 Task: Look for space in Ubatã, Brazil from 11th June, 2023 to 15th June, 2023 for 2 adults in price range Rs.7000 to Rs.16000. Place can be private room with 1  bedroom having 2 beds and 1 bathroom. Property type can be hotel. Amenities needed are: washing machine, . Booking option can be shelf check-in. Required host language is Spanish.
Action: Mouse moved to (446, 121)
Screenshot: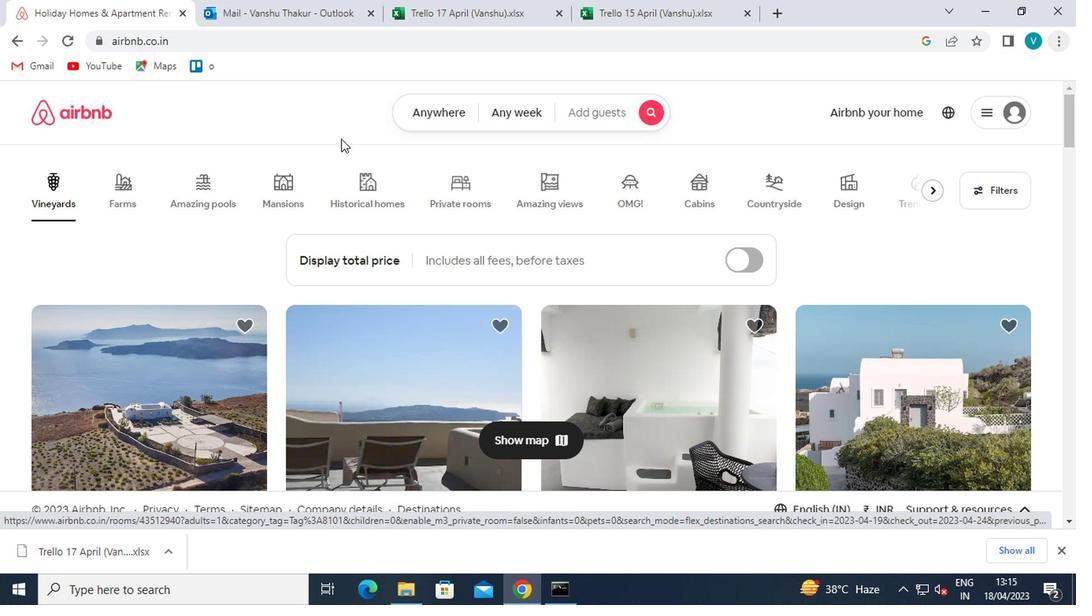 
Action: Mouse pressed left at (446, 121)
Screenshot: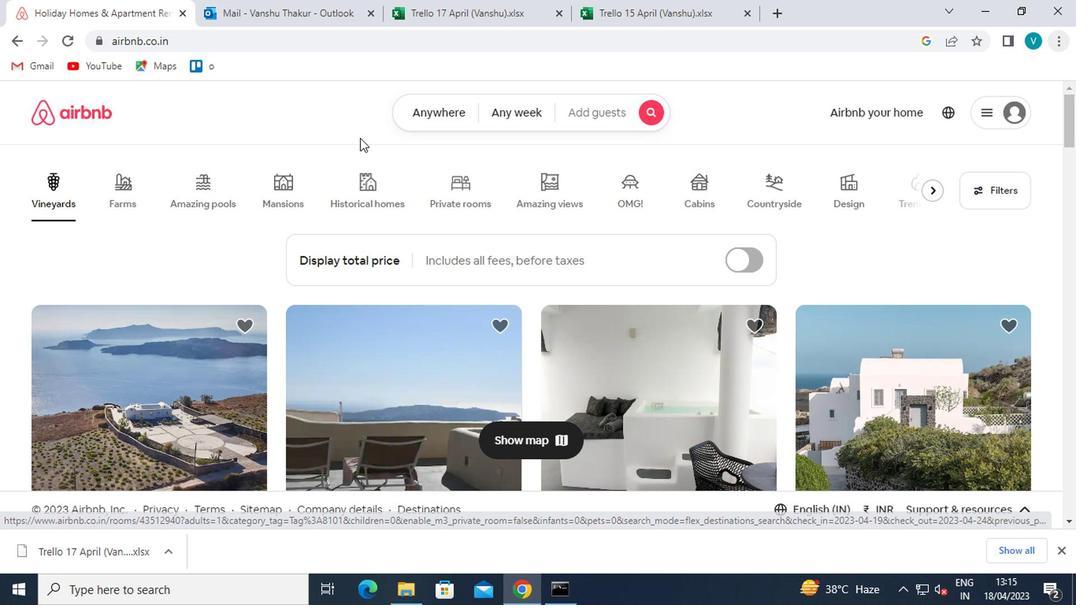 
Action: Mouse moved to (317, 182)
Screenshot: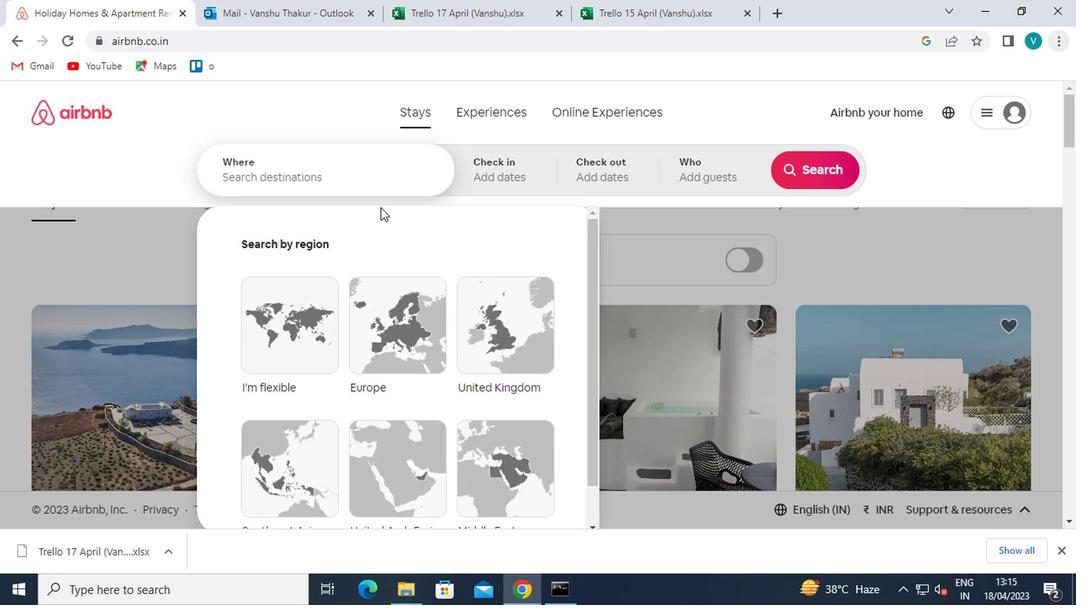 
Action: Mouse pressed left at (317, 182)
Screenshot: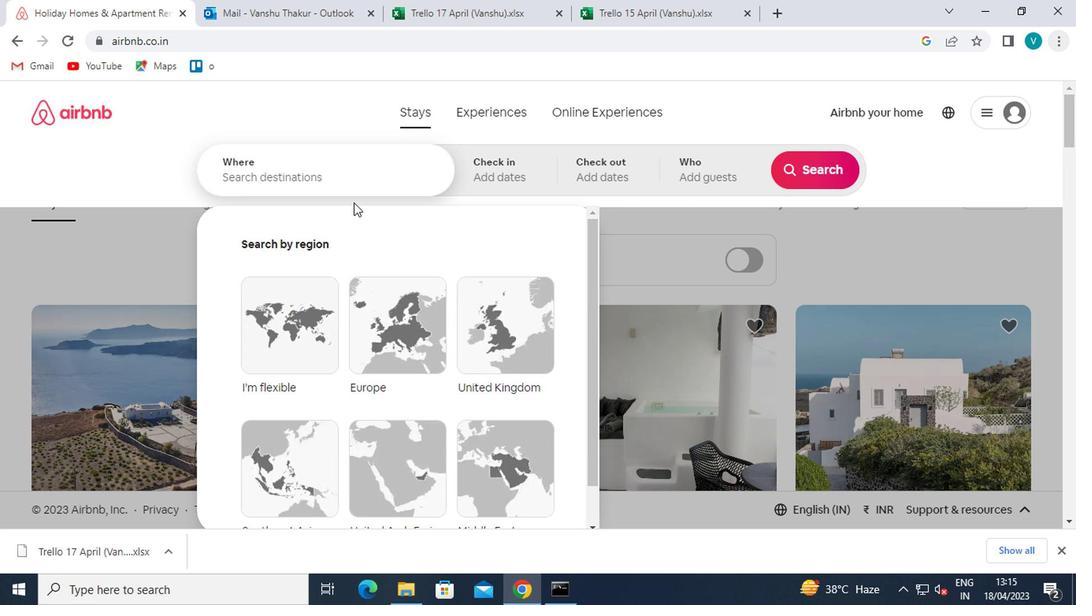 
Action: Mouse moved to (243, 133)
Screenshot: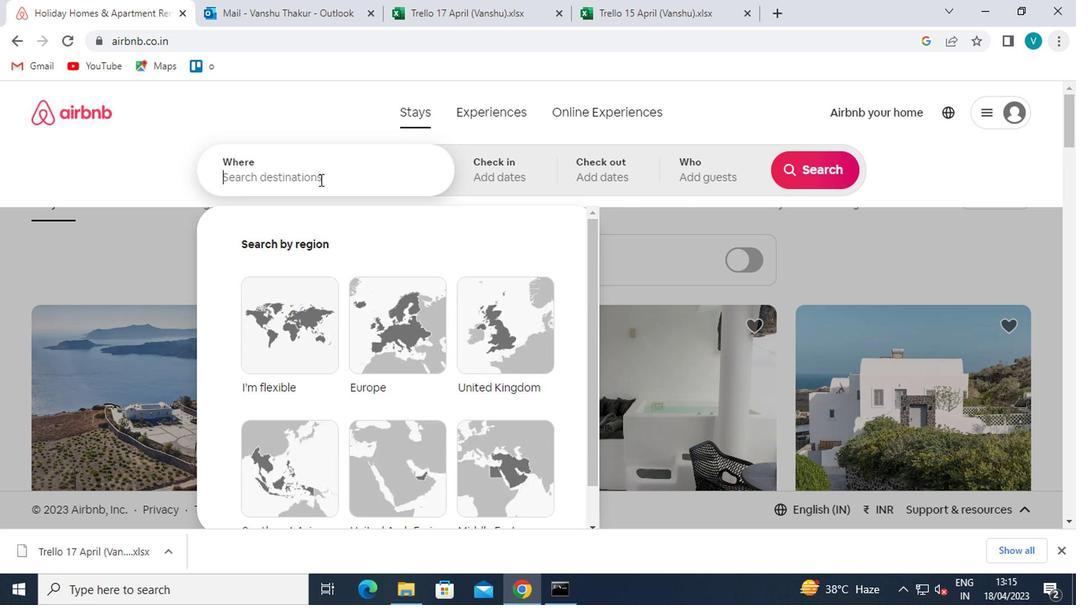 
Action: Key pressed <Key.shift><Key.shift><Key.shift><Key.shift><Key.shift>UBAT
Screenshot: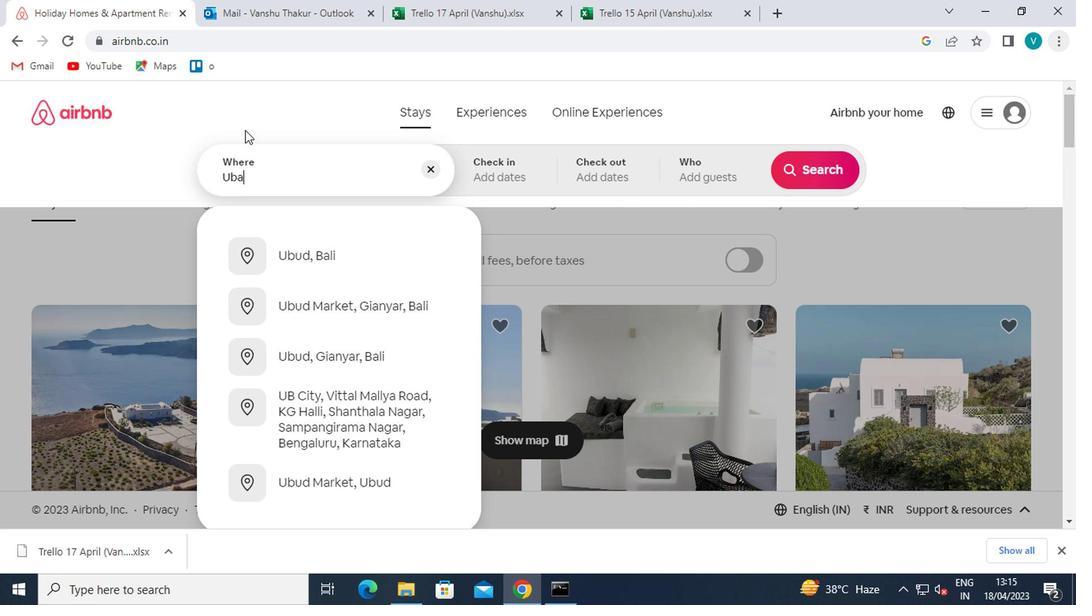 
Action: Mouse moved to (226, 123)
Screenshot: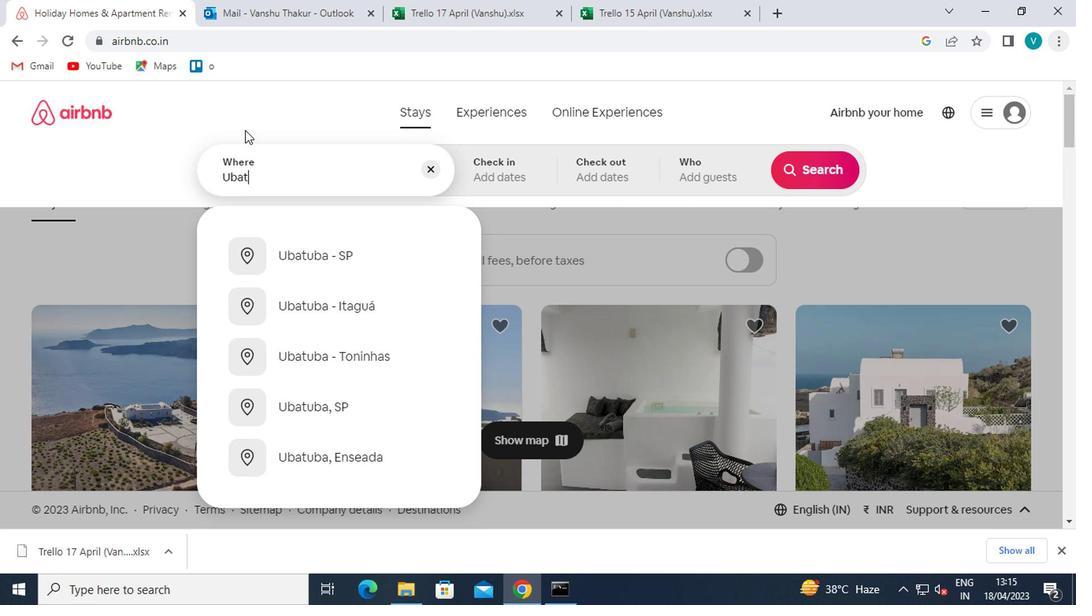 
Action: Key pressed A
Screenshot: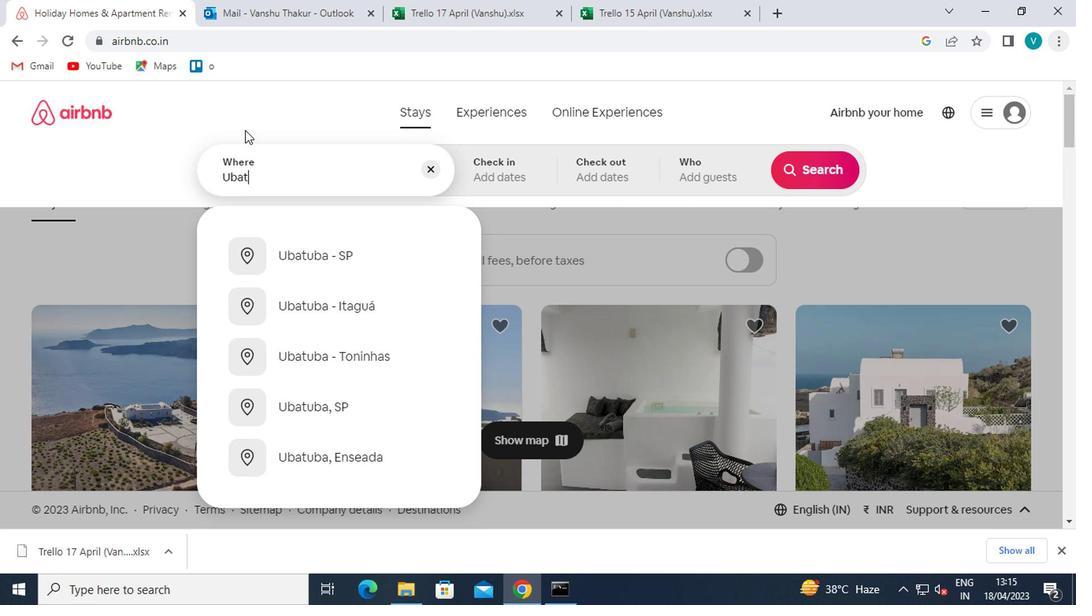 
Action: Mouse moved to (306, 308)
Screenshot: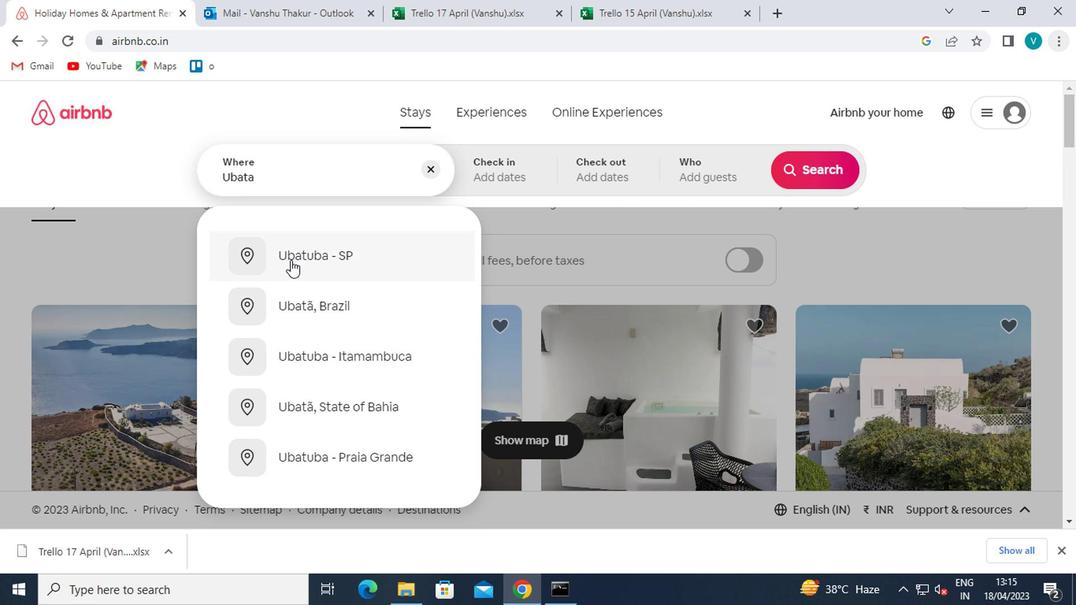 
Action: Mouse pressed left at (306, 308)
Screenshot: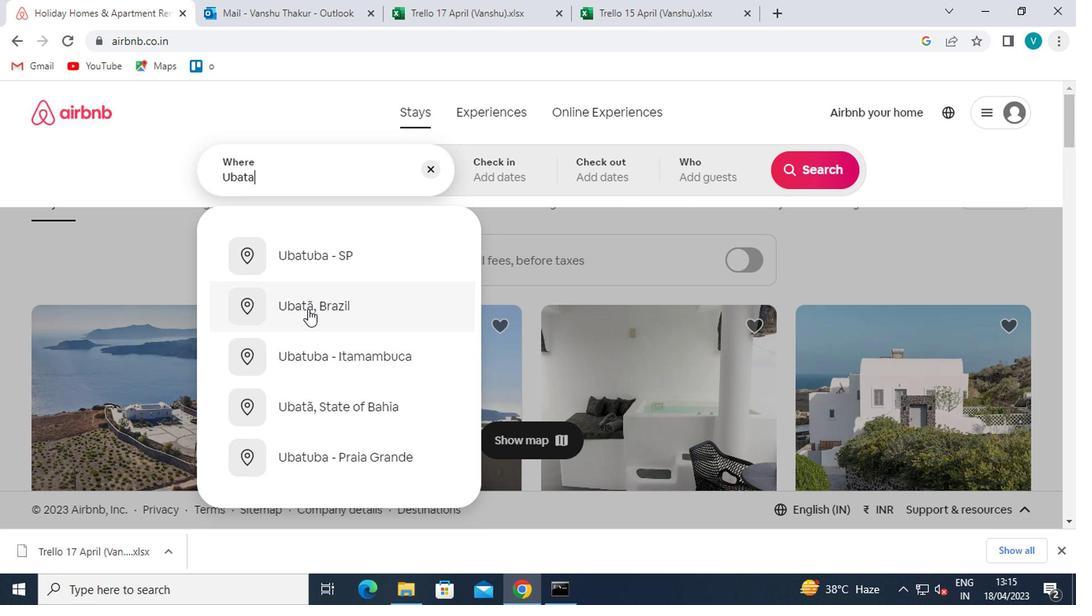 
Action: Mouse moved to (802, 294)
Screenshot: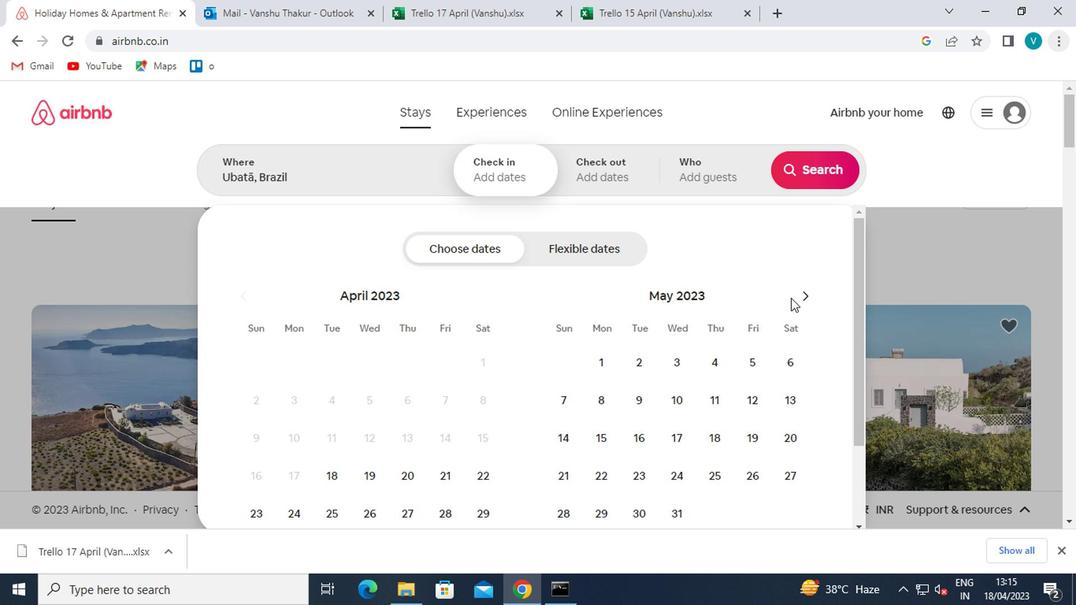 
Action: Mouse pressed left at (802, 294)
Screenshot: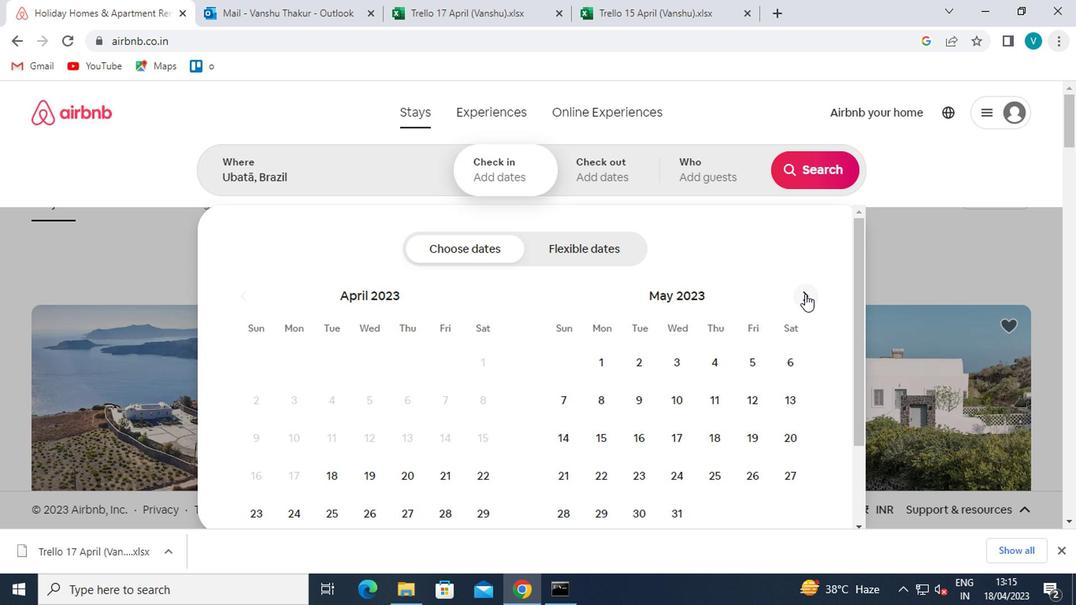 
Action: Mouse moved to (571, 428)
Screenshot: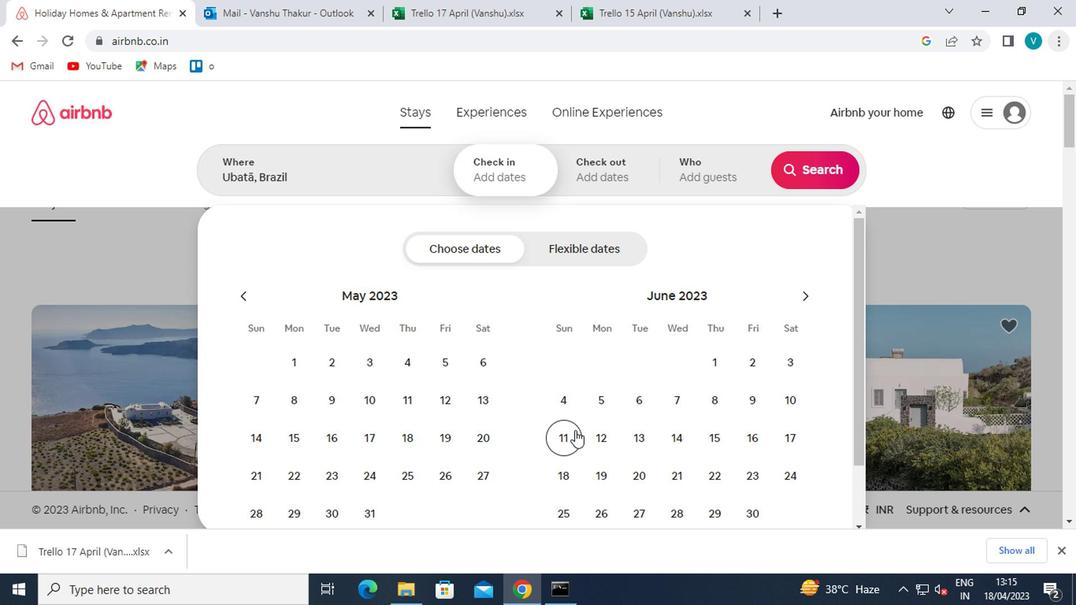
Action: Mouse pressed left at (571, 428)
Screenshot: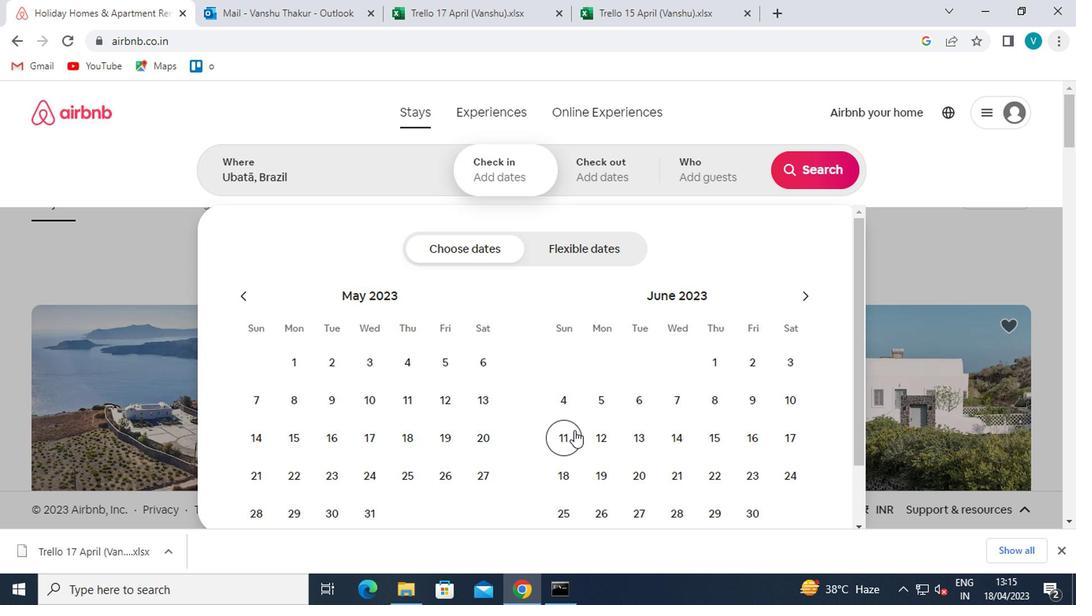 
Action: Mouse moved to (717, 435)
Screenshot: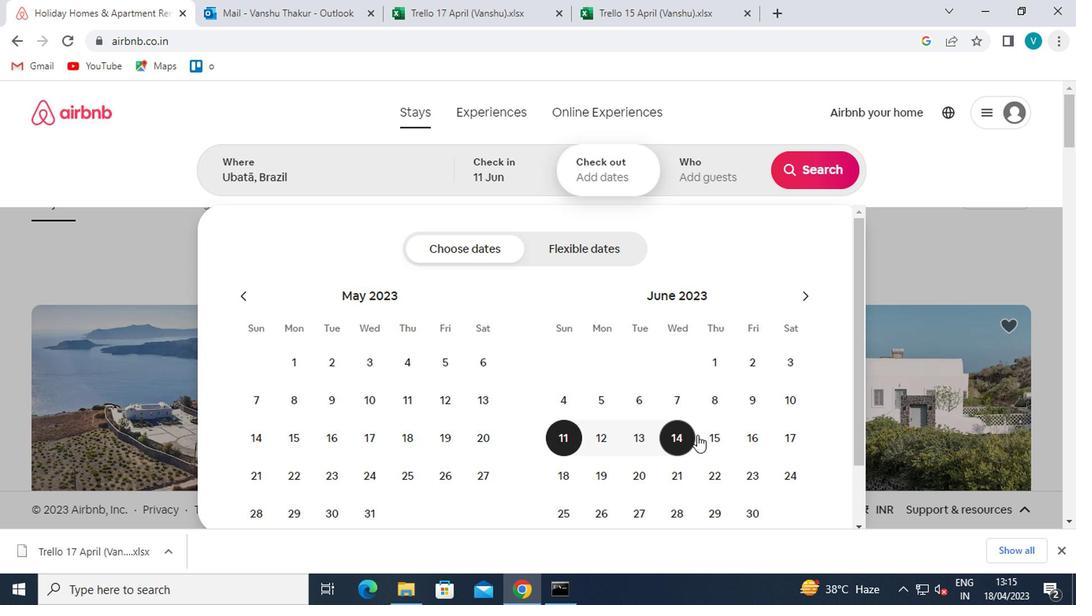 
Action: Mouse pressed left at (717, 435)
Screenshot: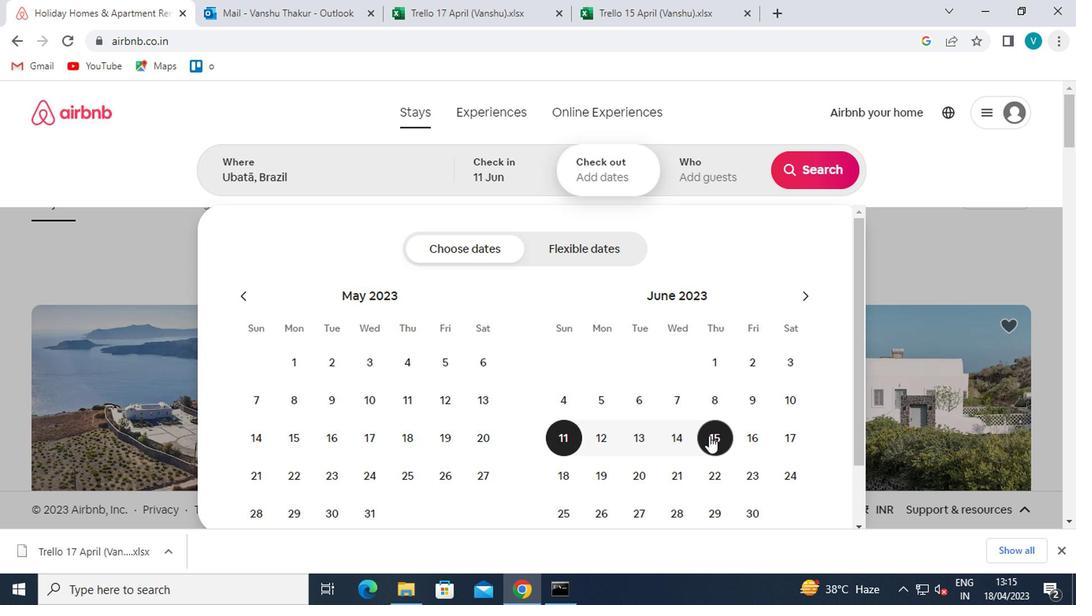
Action: Mouse moved to (720, 165)
Screenshot: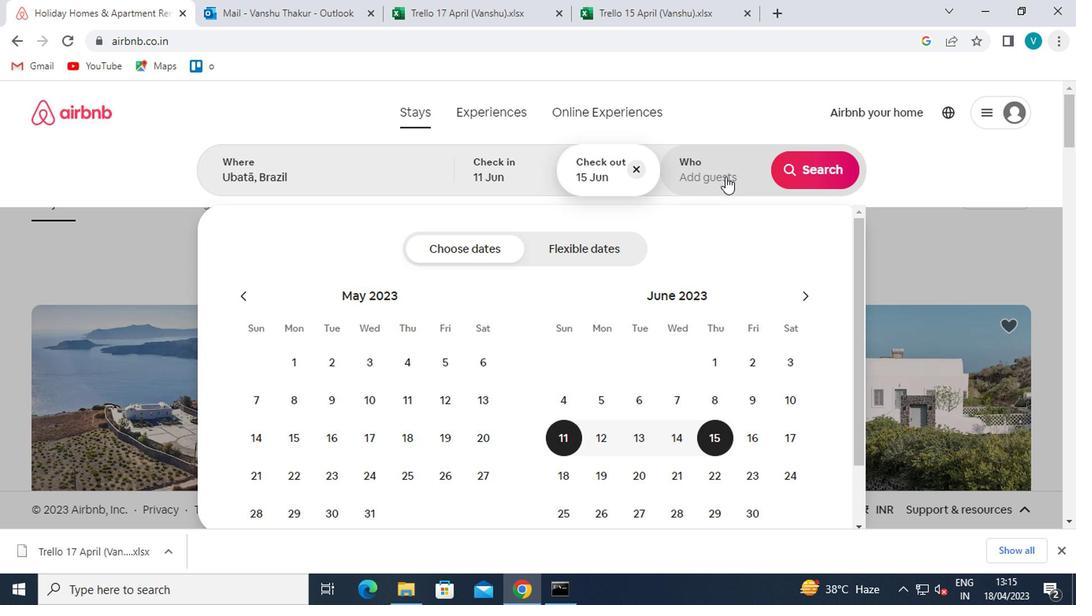 
Action: Mouse pressed left at (720, 165)
Screenshot: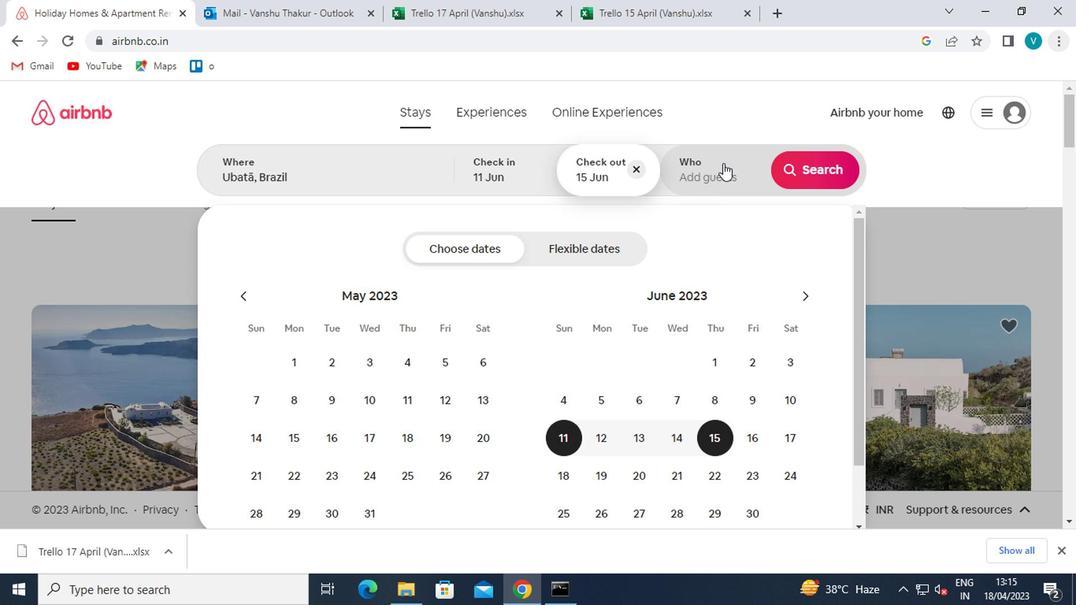 
Action: Mouse moved to (808, 253)
Screenshot: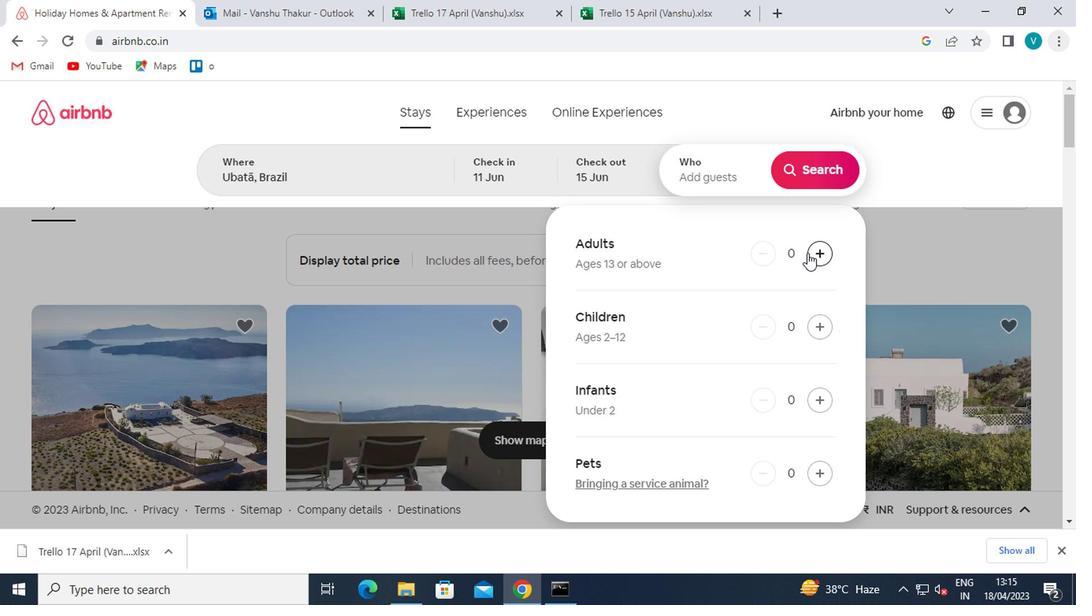 
Action: Mouse pressed left at (808, 253)
Screenshot: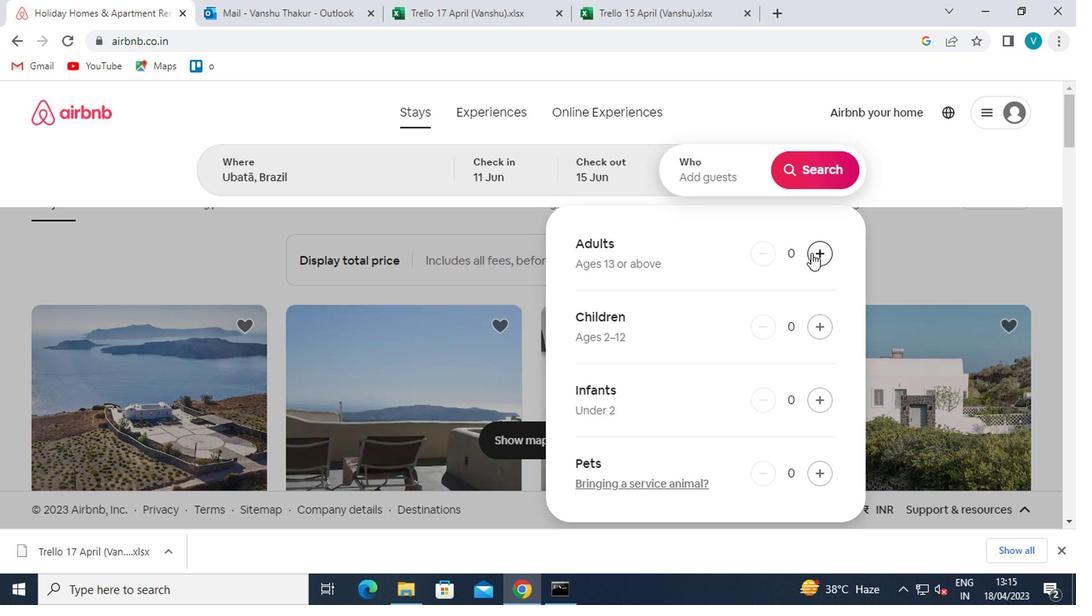 
Action: Mouse pressed left at (808, 253)
Screenshot: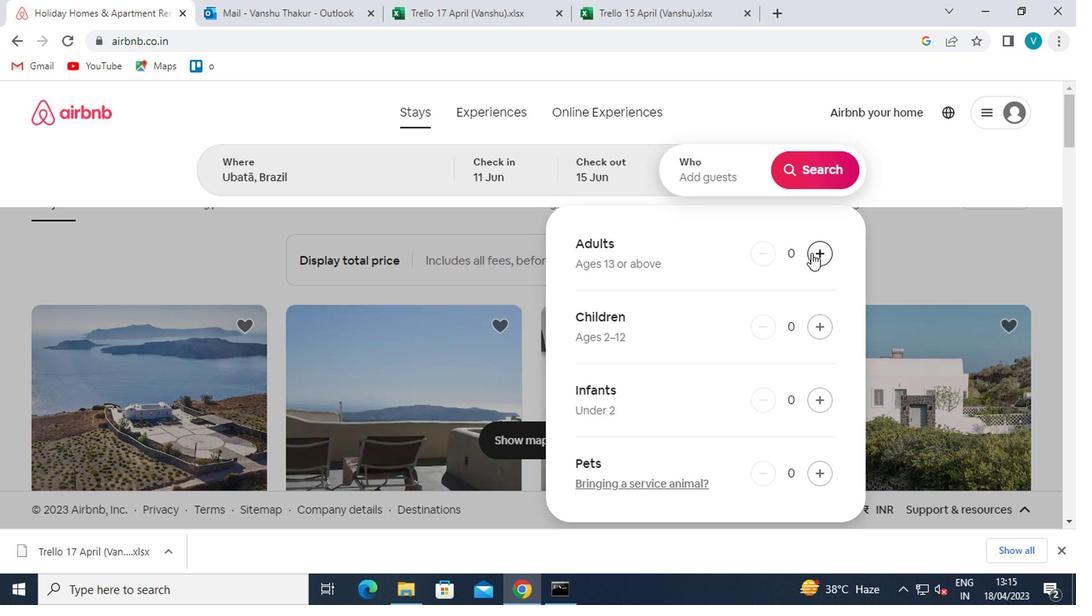 
Action: Mouse moved to (803, 162)
Screenshot: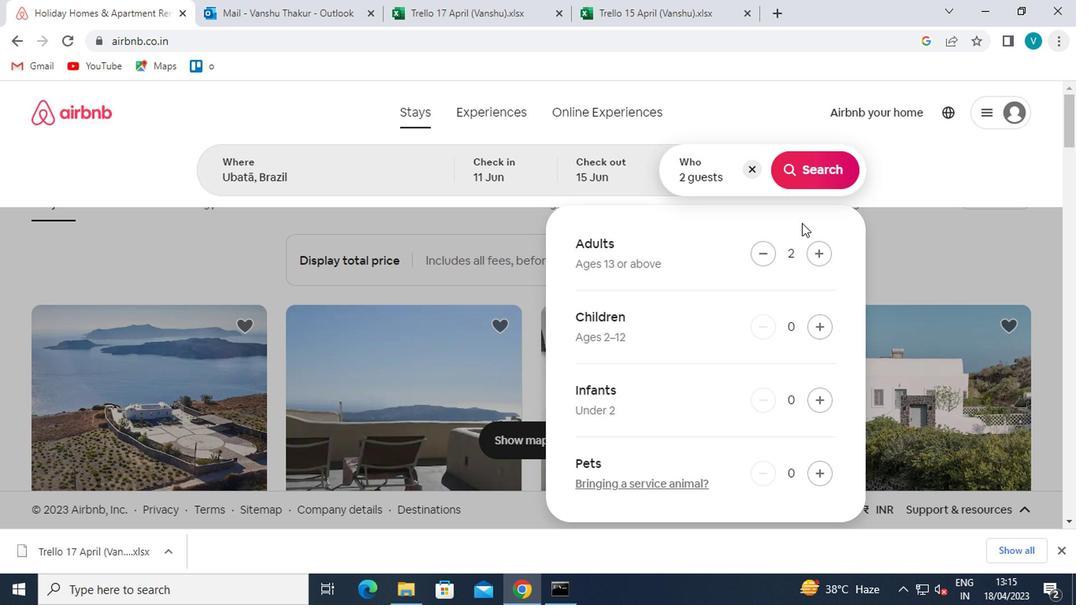
Action: Mouse pressed left at (803, 162)
Screenshot: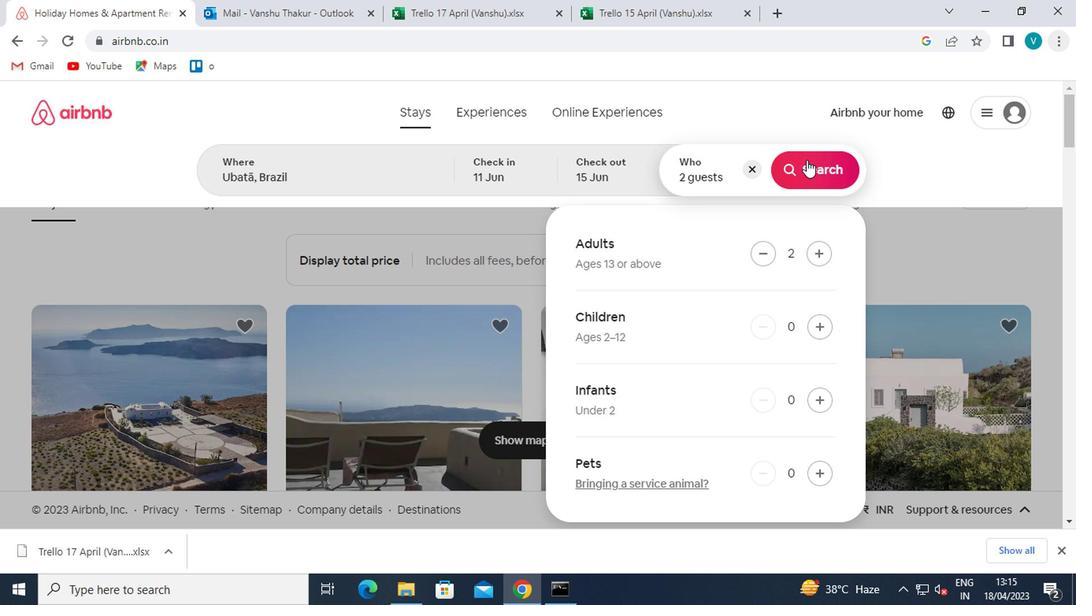 
Action: Mouse moved to (1000, 173)
Screenshot: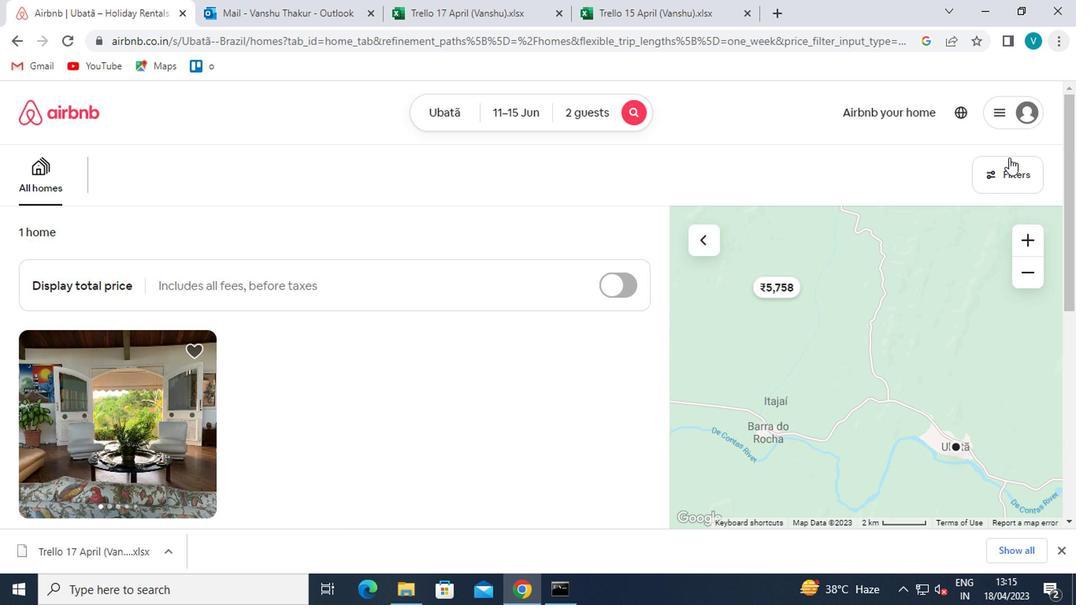 
Action: Mouse pressed left at (1000, 173)
Screenshot: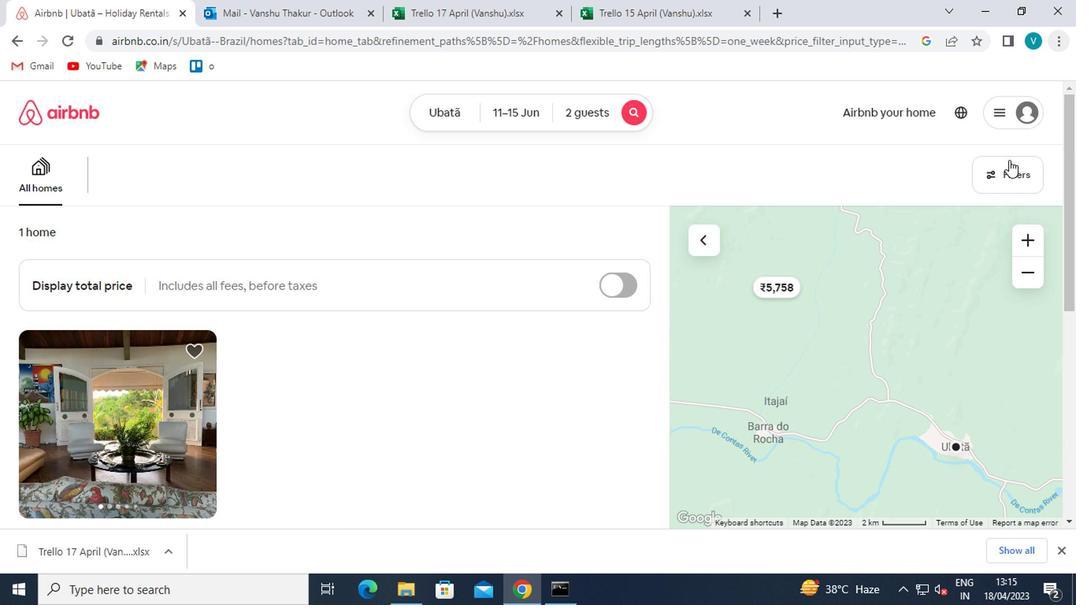 
Action: Mouse moved to (435, 331)
Screenshot: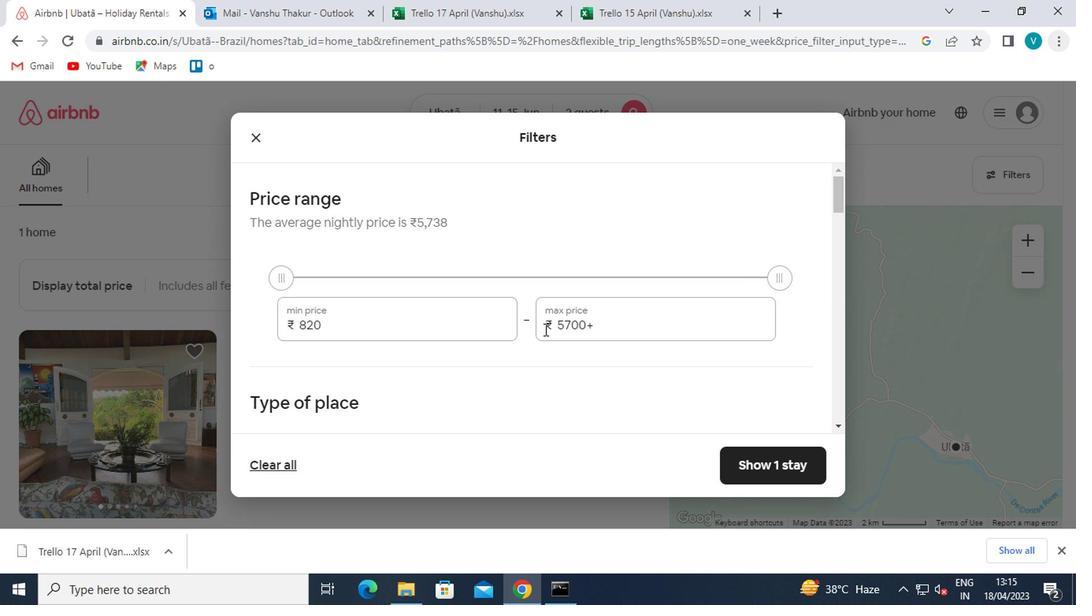 
Action: Mouse pressed left at (435, 331)
Screenshot: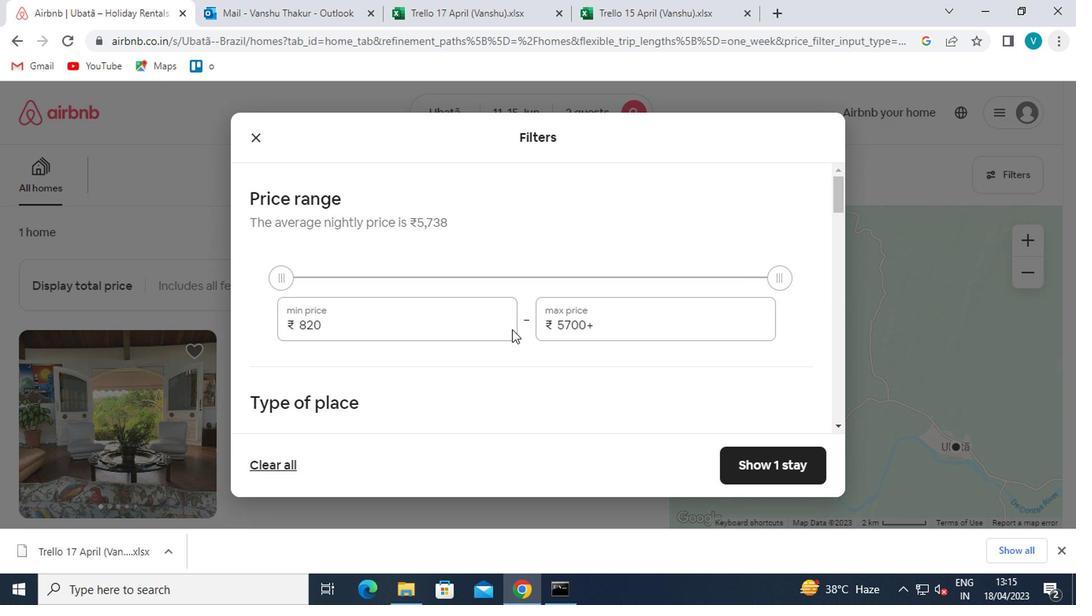 
Action: Mouse moved to (308, 251)
Screenshot: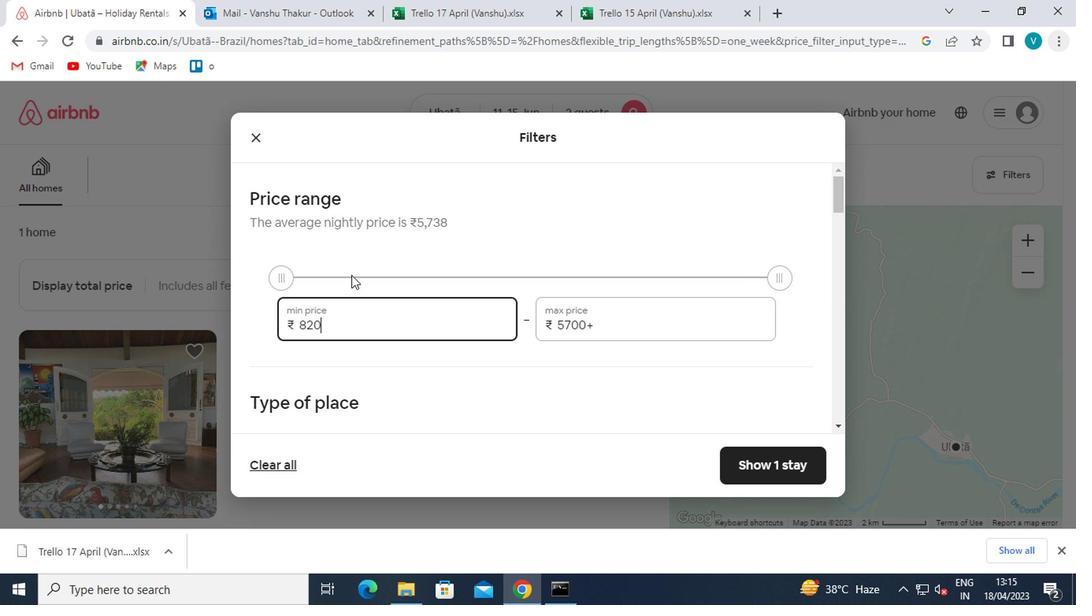 
Action: Key pressed <Key.backspace><Key.backspace><Key.backspace>
Screenshot: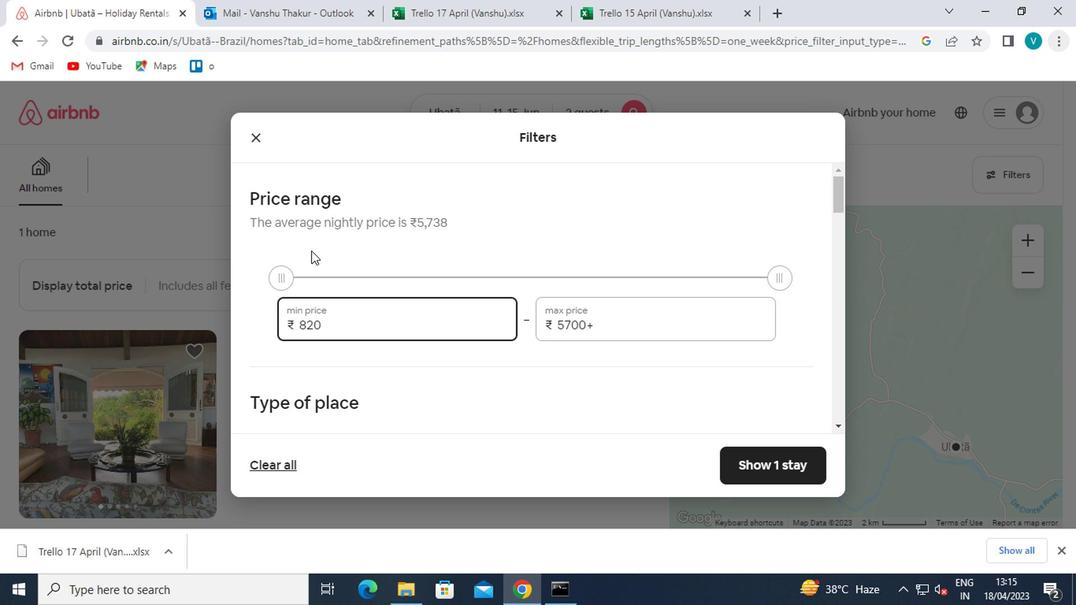 
Action: Mouse moved to (302, 247)
Screenshot: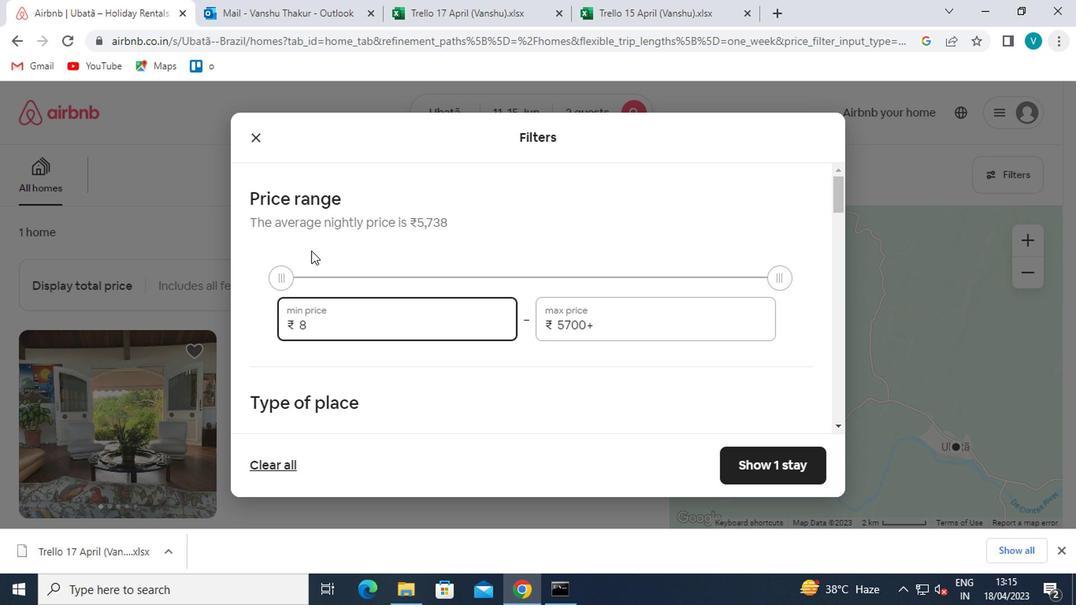
Action: Key pressed 70
Screenshot: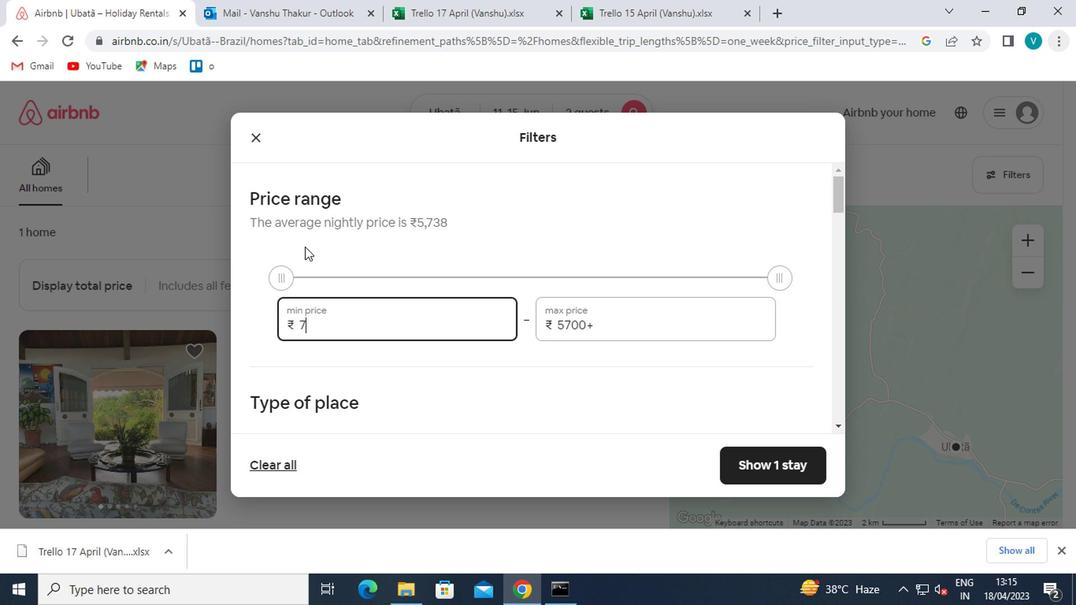 
Action: Mouse moved to (298, 245)
Screenshot: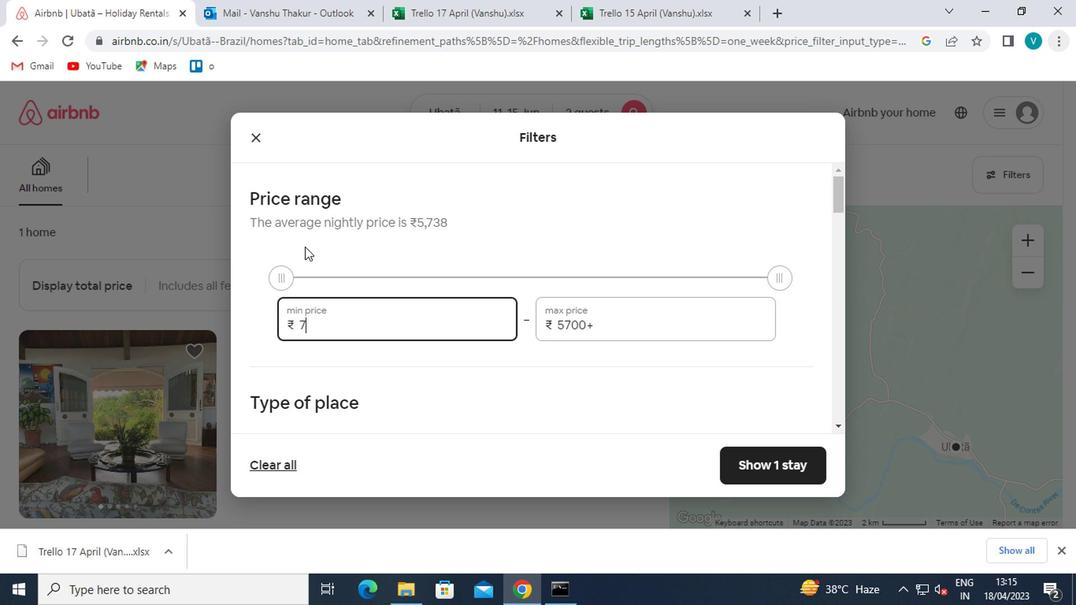 
Action: Key pressed 0
Screenshot: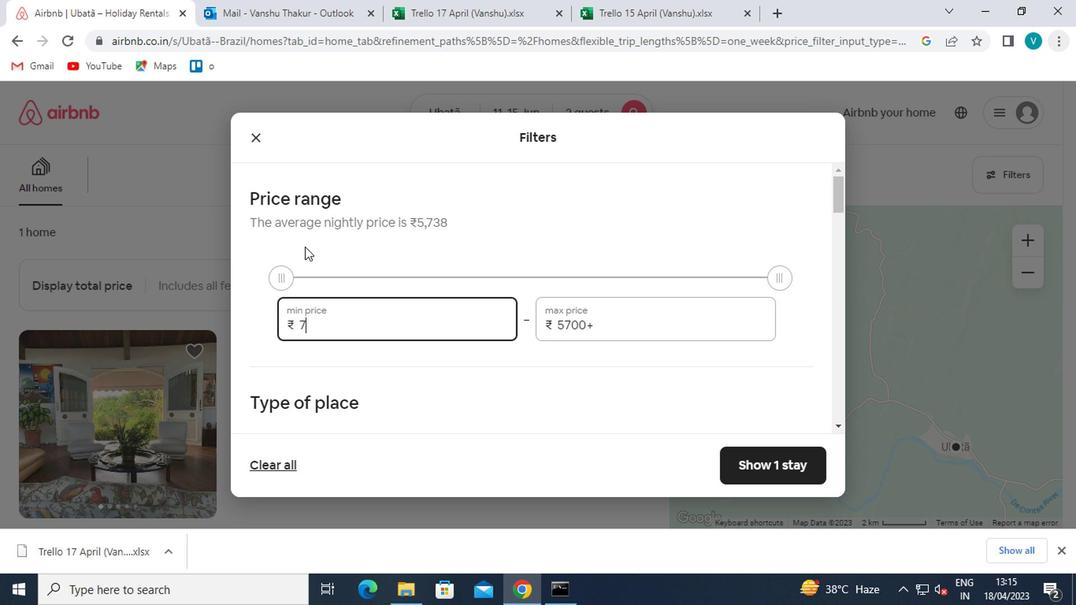 
Action: Mouse moved to (293, 242)
Screenshot: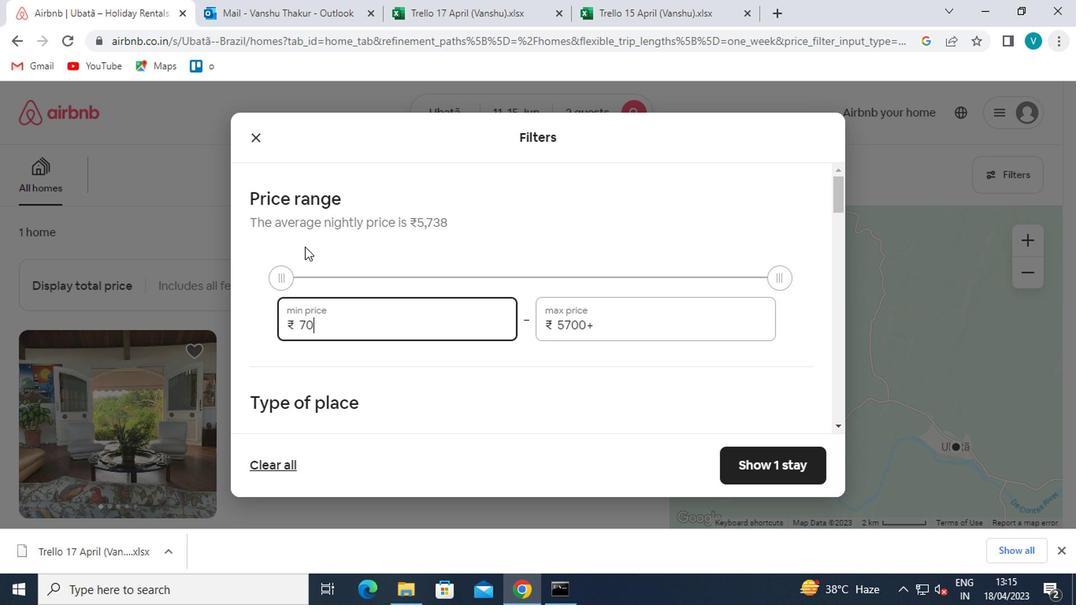 
Action: Key pressed 0
Screenshot: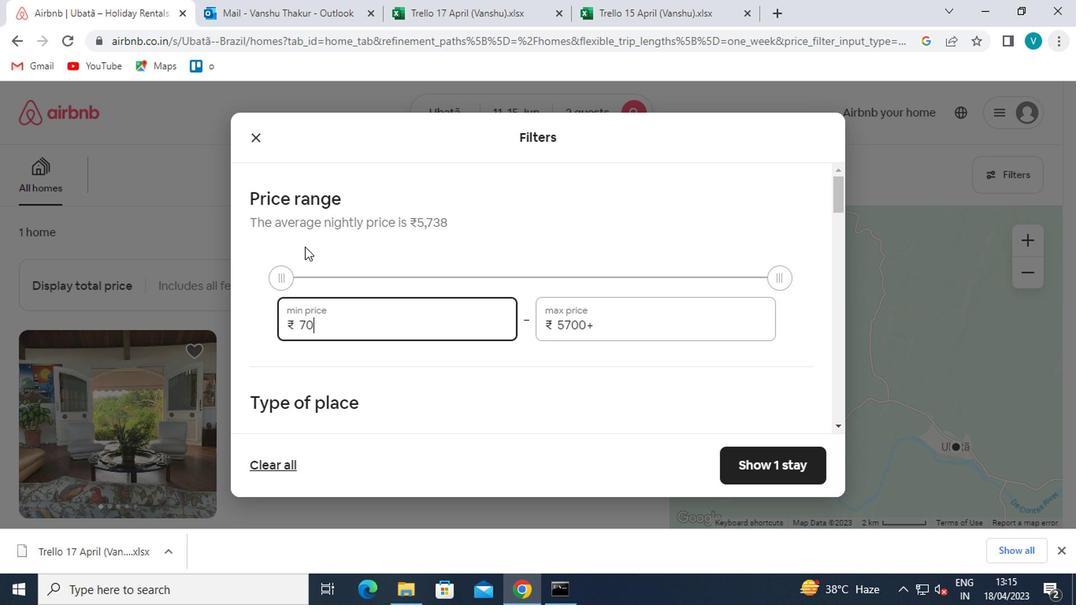 
Action: Mouse moved to (619, 324)
Screenshot: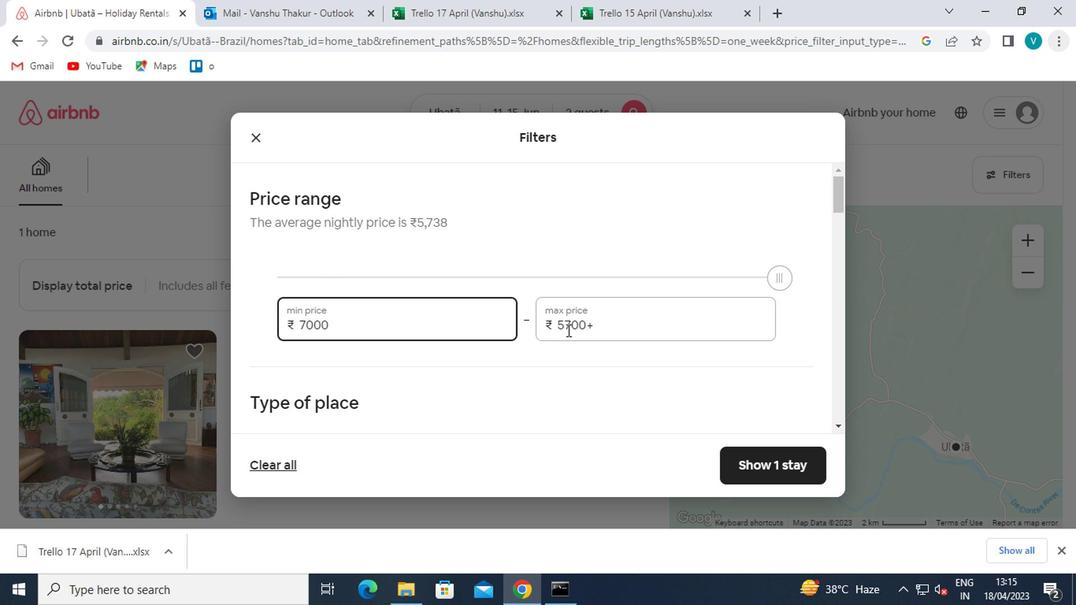 
Action: Mouse pressed left at (619, 324)
Screenshot: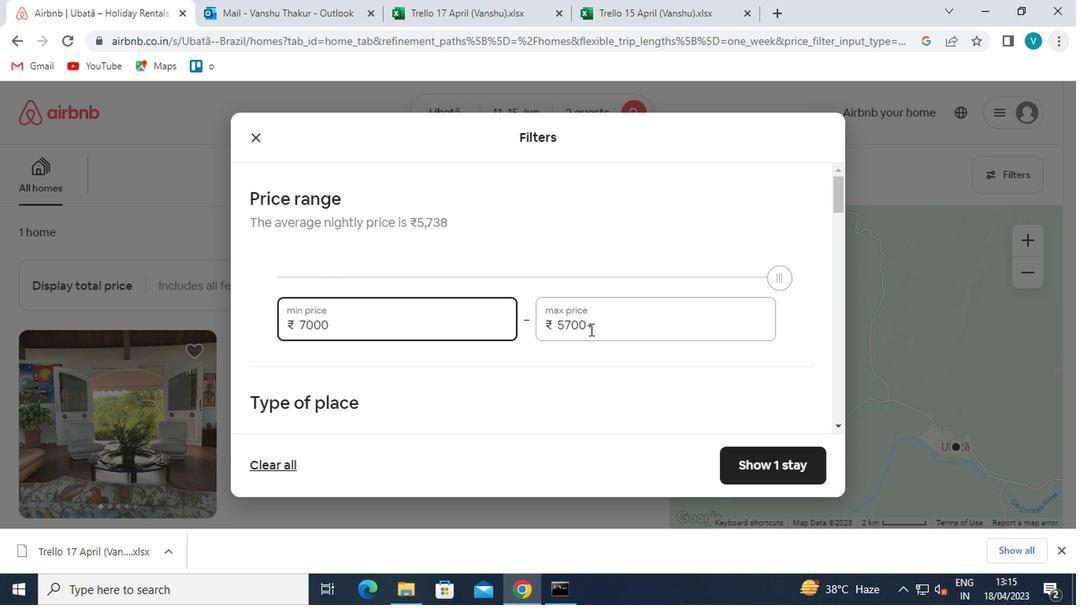 
Action: Mouse moved to (419, 209)
Screenshot: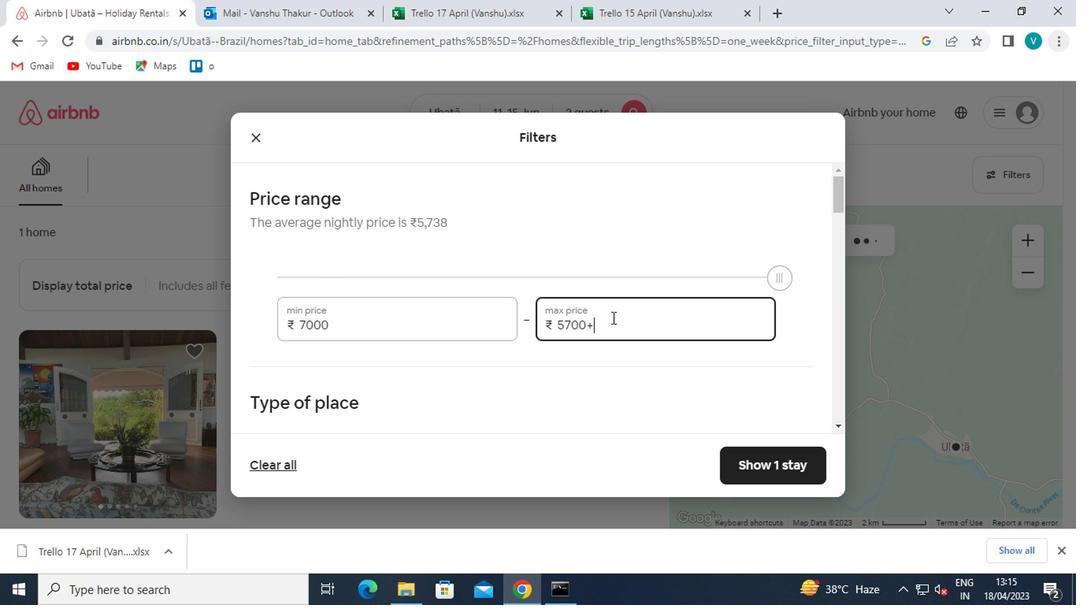 
Action: Key pressed <Key.backspace><Key.backspace><Key.backspace><Key.backspace><Key.backspace>16000
Screenshot: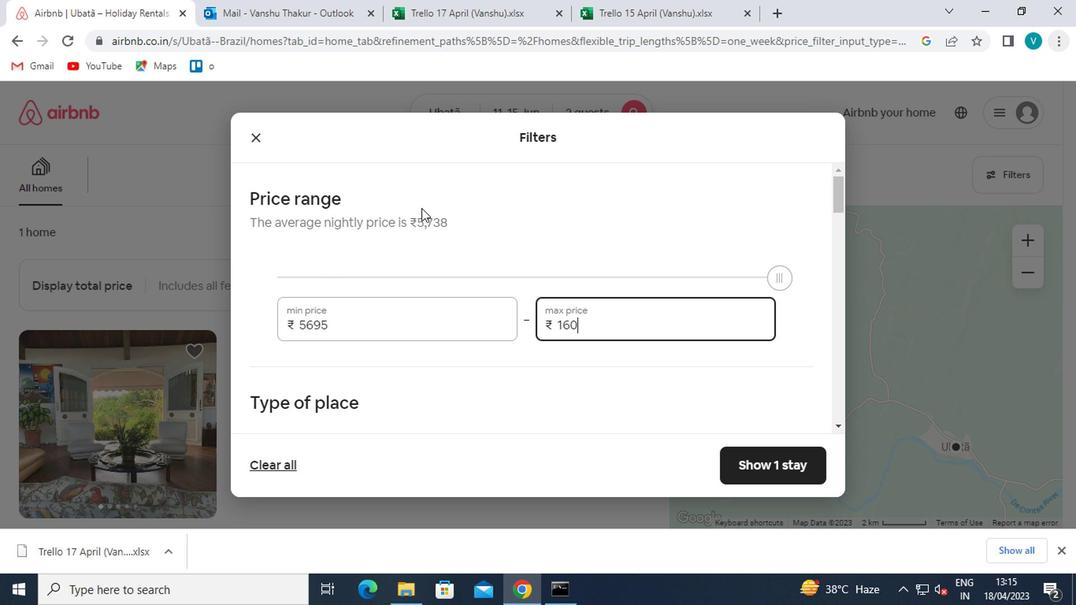 
Action: Mouse moved to (422, 213)
Screenshot: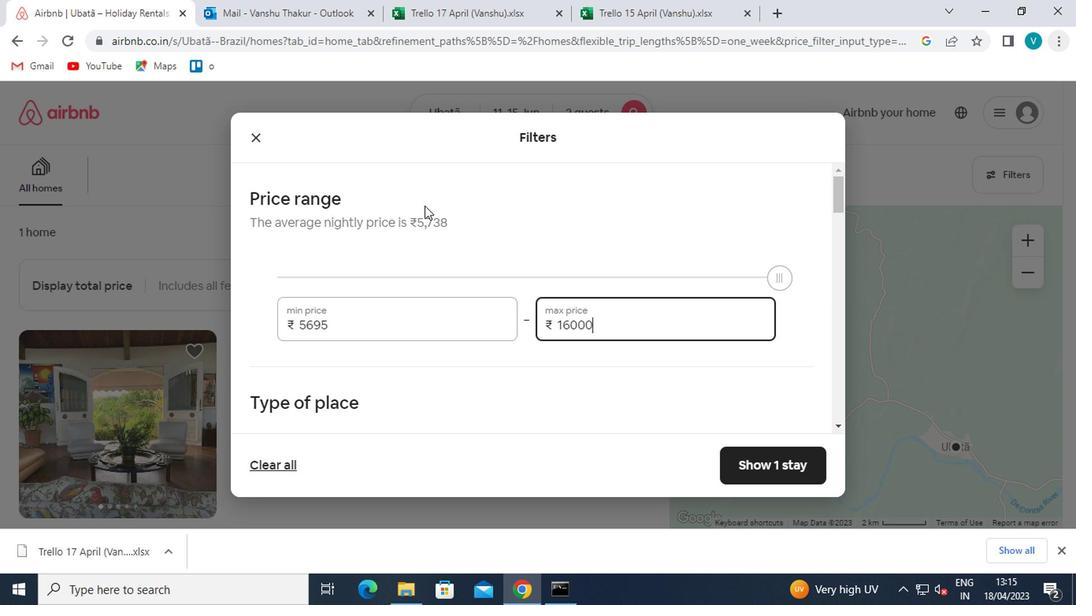 
Action: Mouse scrolled (422, 212) with delta (0, 0)
Screenshot: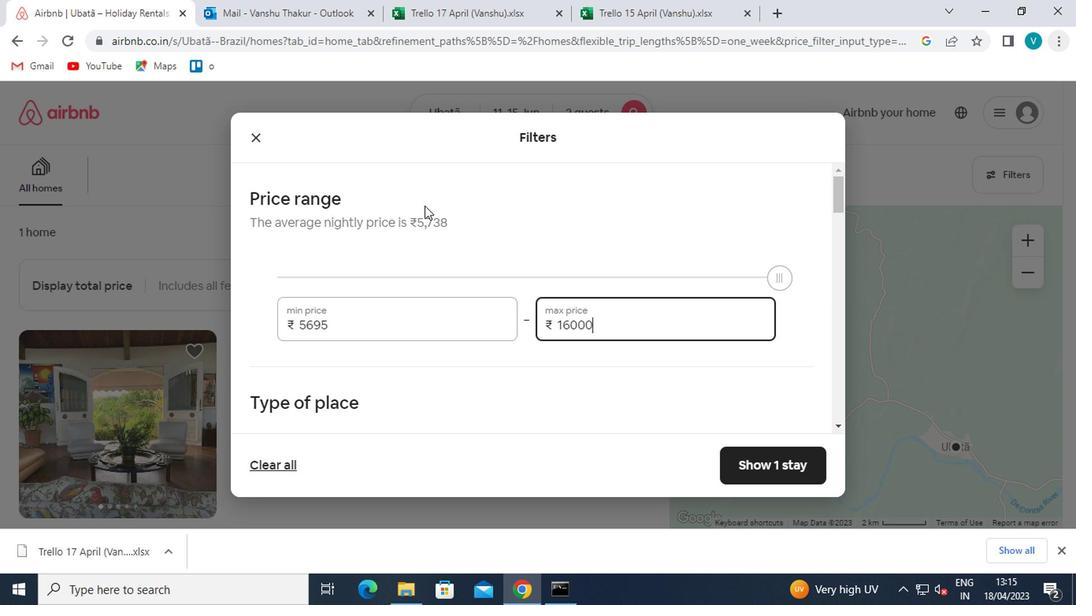 
Action: Mouse moved to (422, 215)
Screenshot: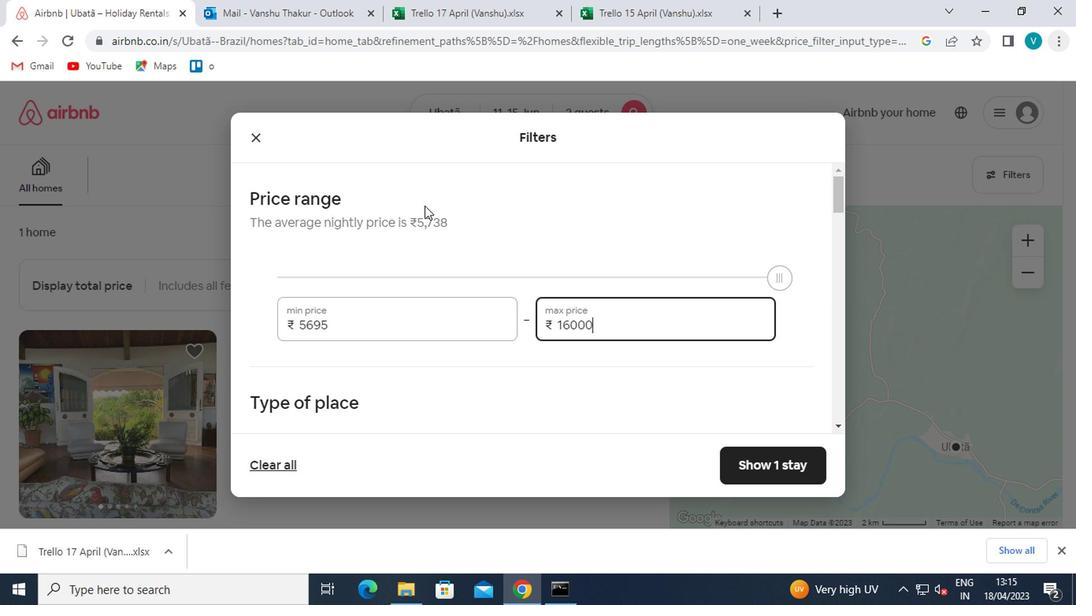 
Action: Mouse scrolled (422, 214) with delta (0, 0)
Screenshot: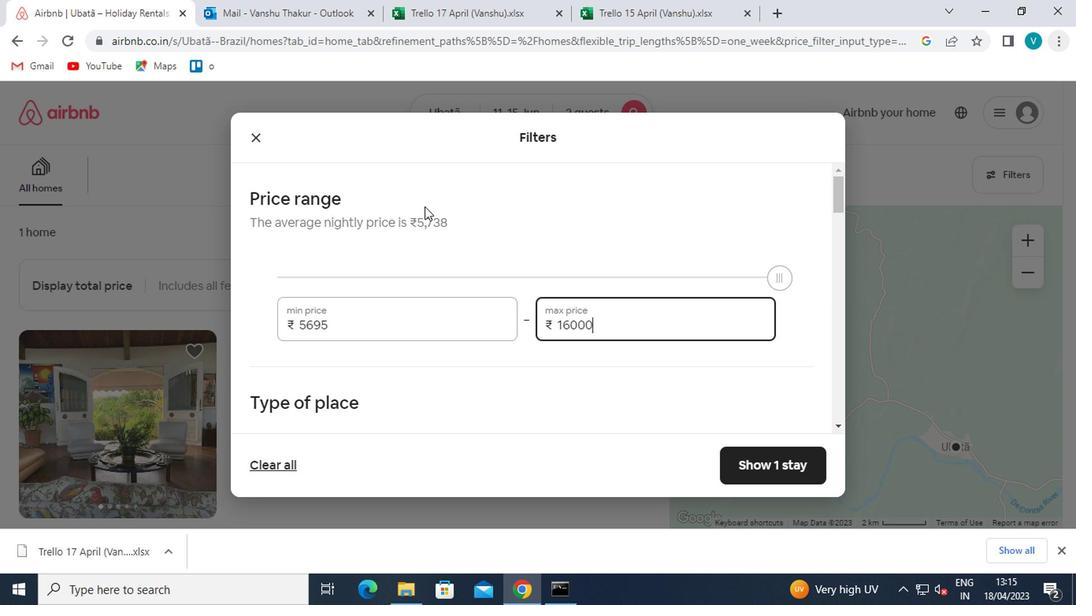 
Action: Mouse moved to (421, 216)
Screenshot: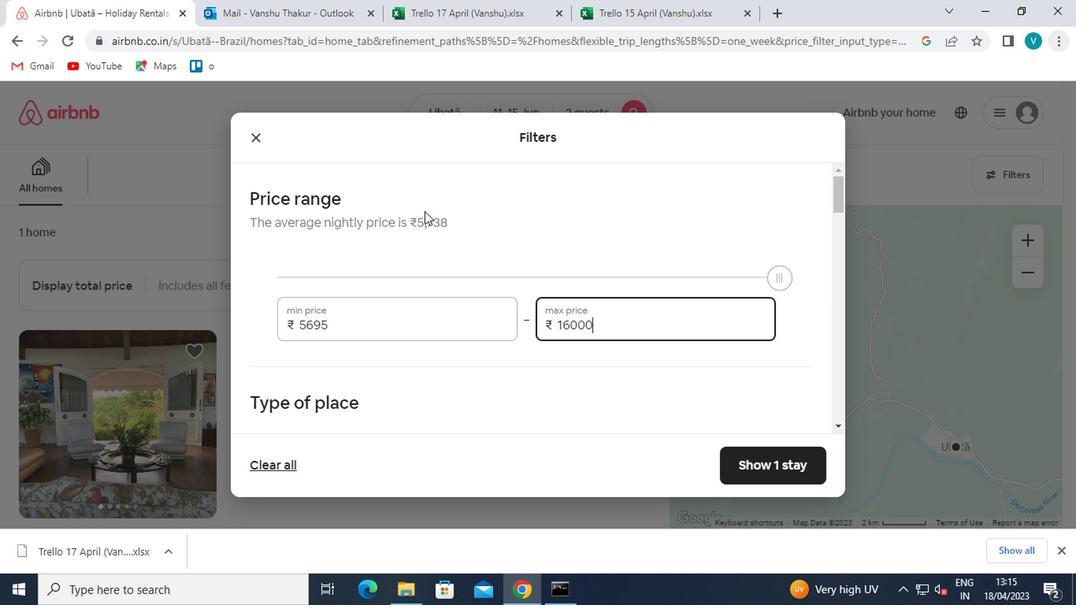 
Action: Mouse scrolled (421, 215) with delta (0, -1)
Screenshot: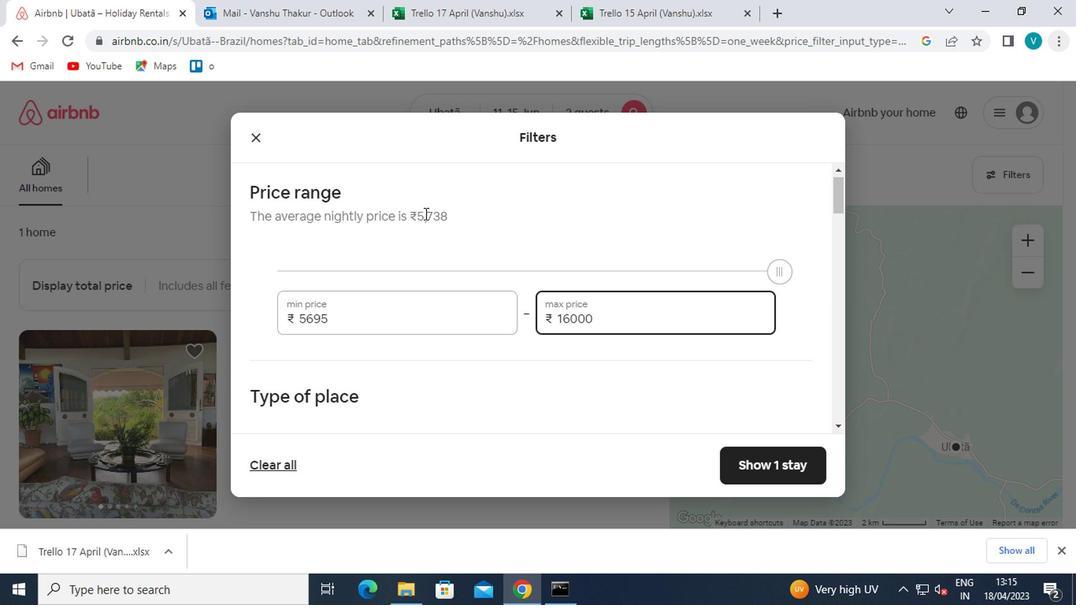 
Action: Mouse moved to (540, 215)
Screenshot: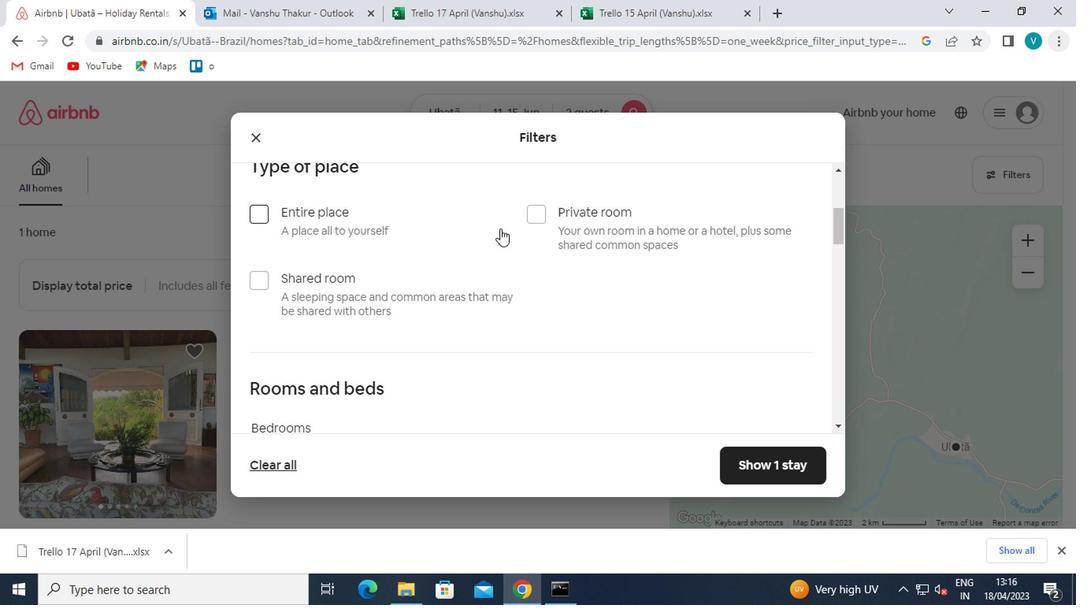 
Action: Mouse pressed left at (540, 215)
Screenshot: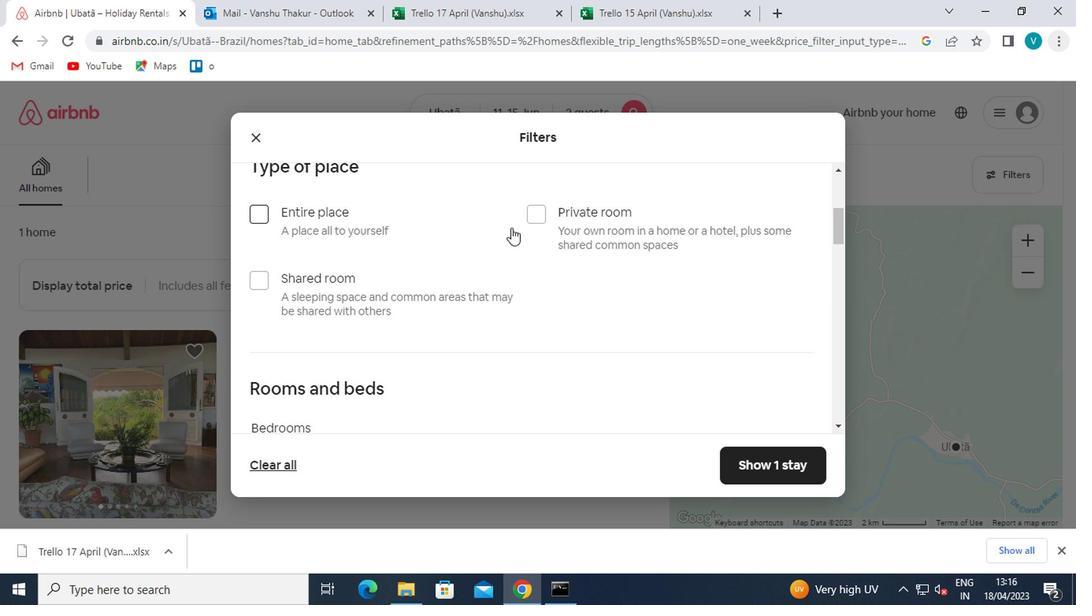 
Action: Mouse scrolled (540, 215) with delta (0, 0)
Screenshot: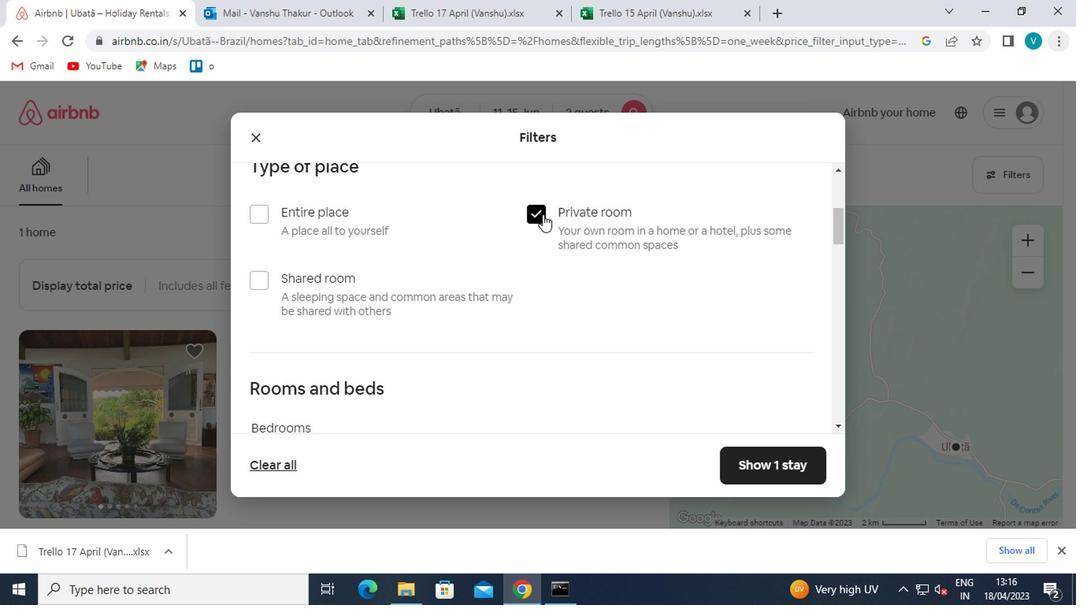 
Action: Mouse moved to (536, 215)
Screenshot: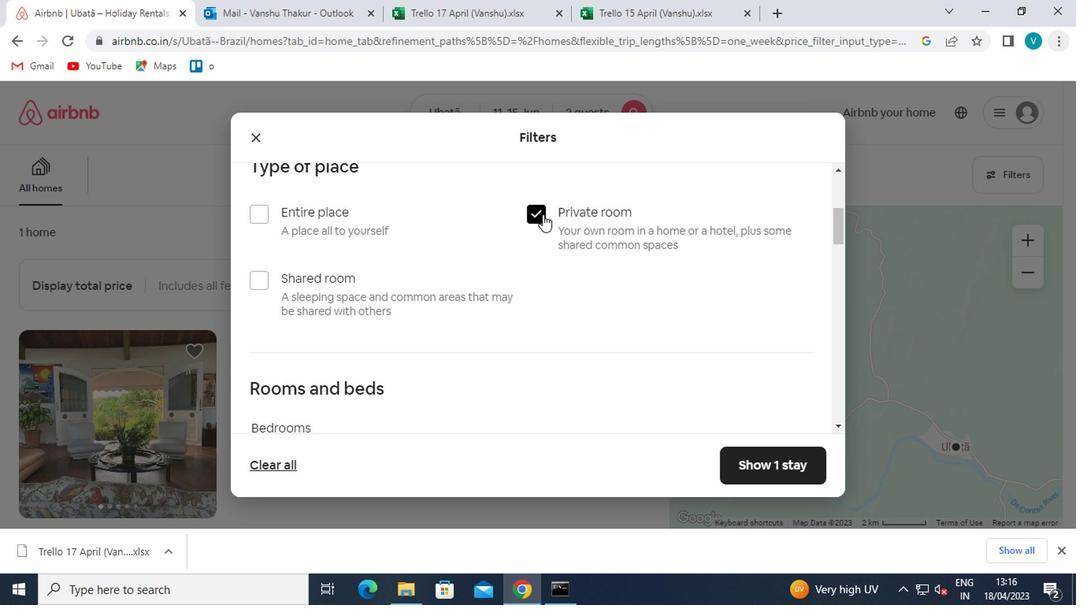 
Action: Mouse scrolled (536, 215) with delta (0, 0)
Screenshot: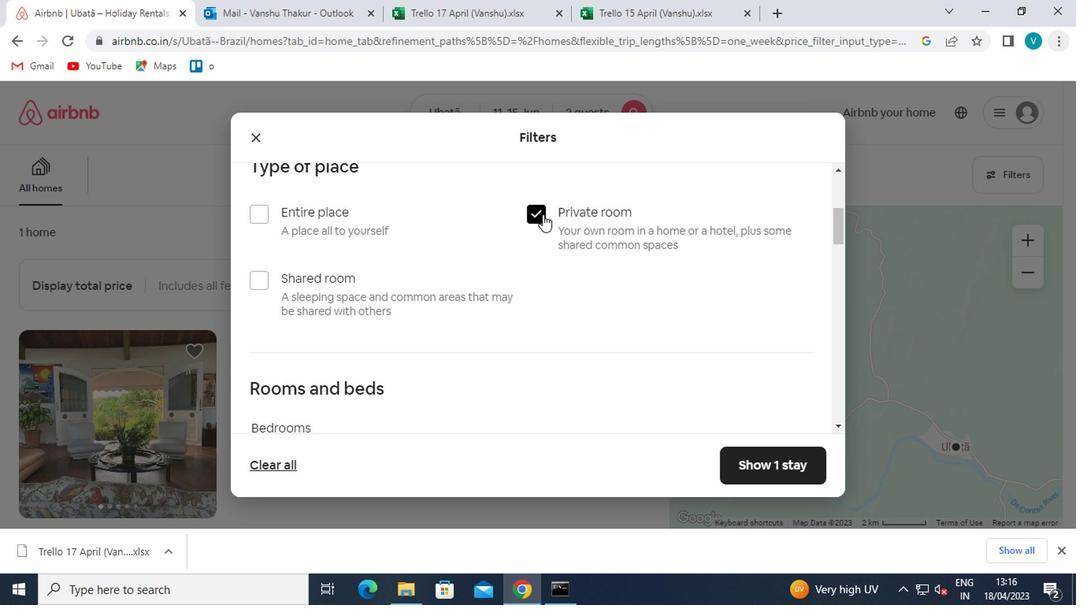 
Action: Mouse moved to (356, 304)
Screenshot: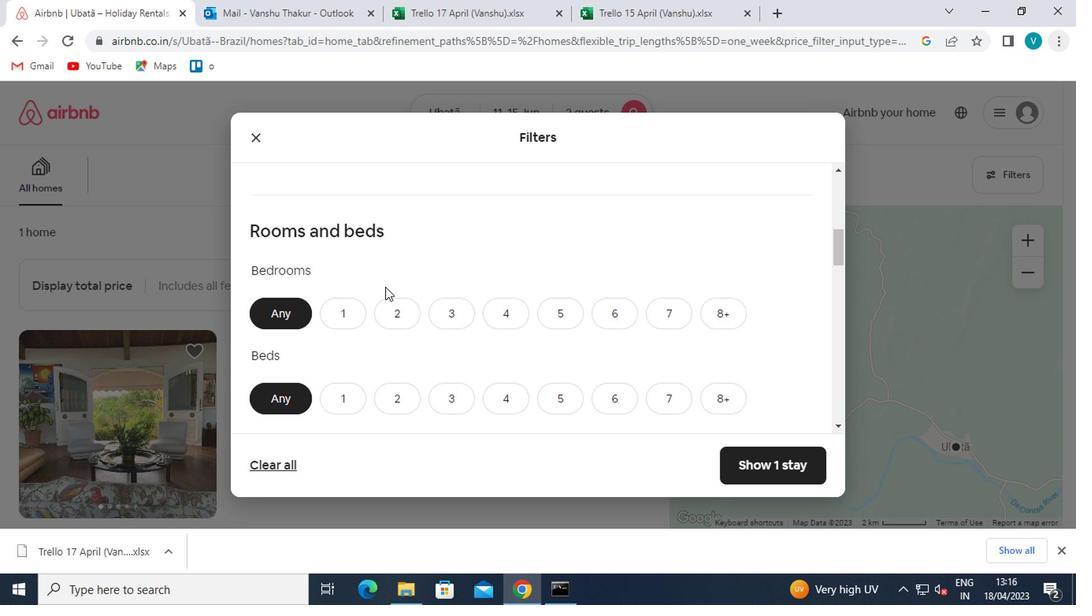 
Action: Mouse pressed left at (356, 304)
Screenshot: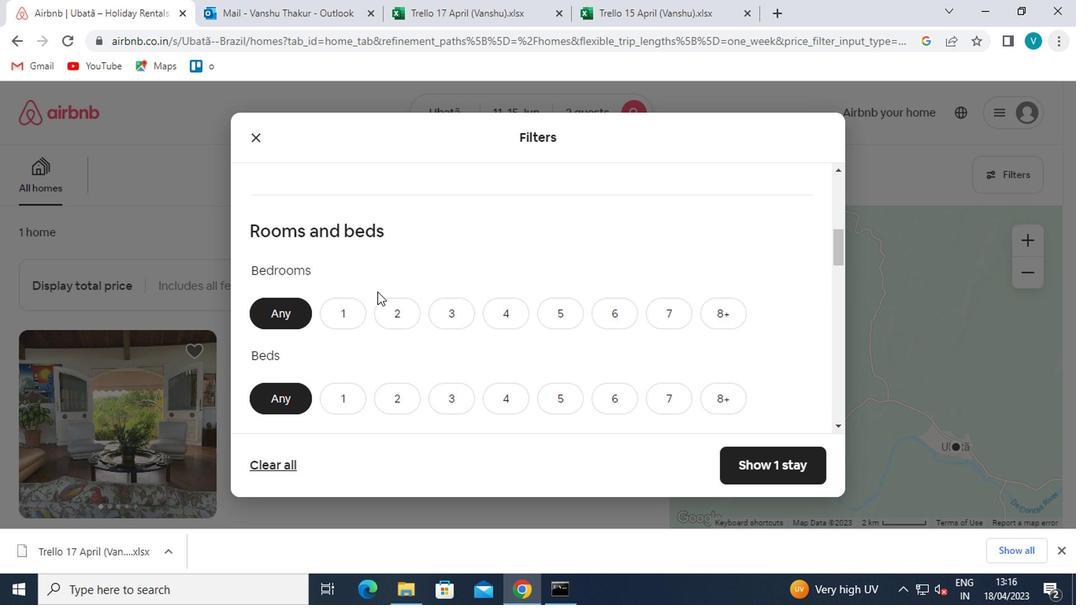 
Action: Mouse moved to (382, 395)
Screenshot: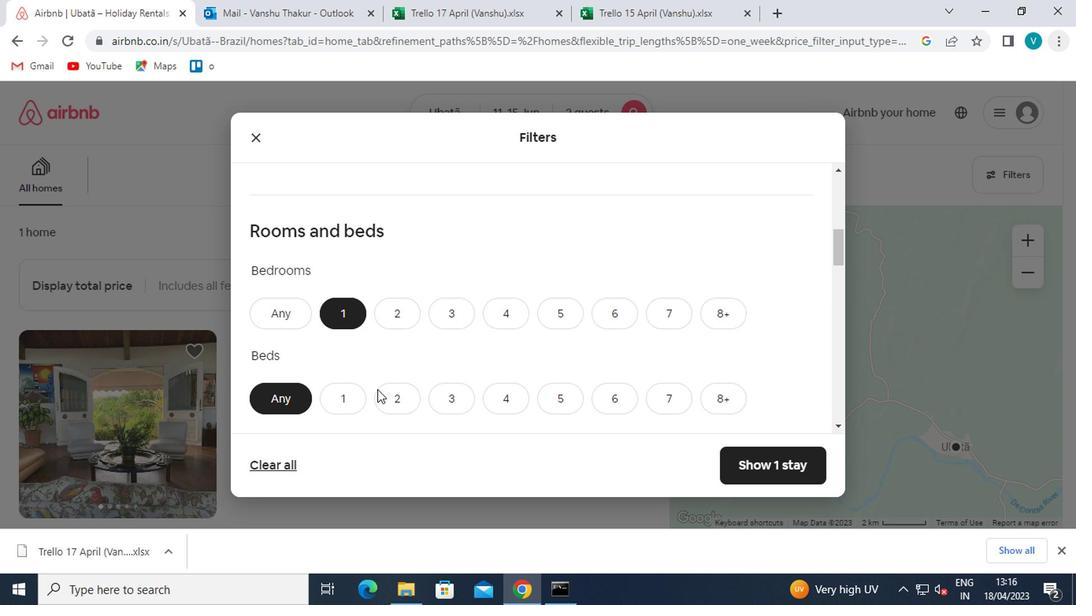 
Action: Mouse pressed left at (382, 395)
Screenshot: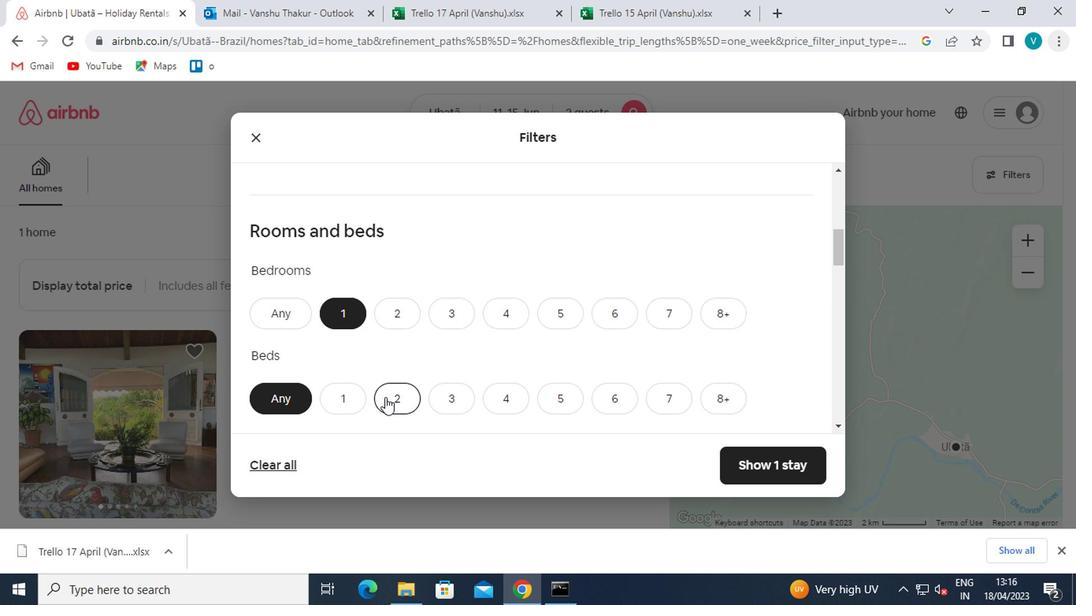 
Action: Mouse moved to (360, 396)
Screenshot: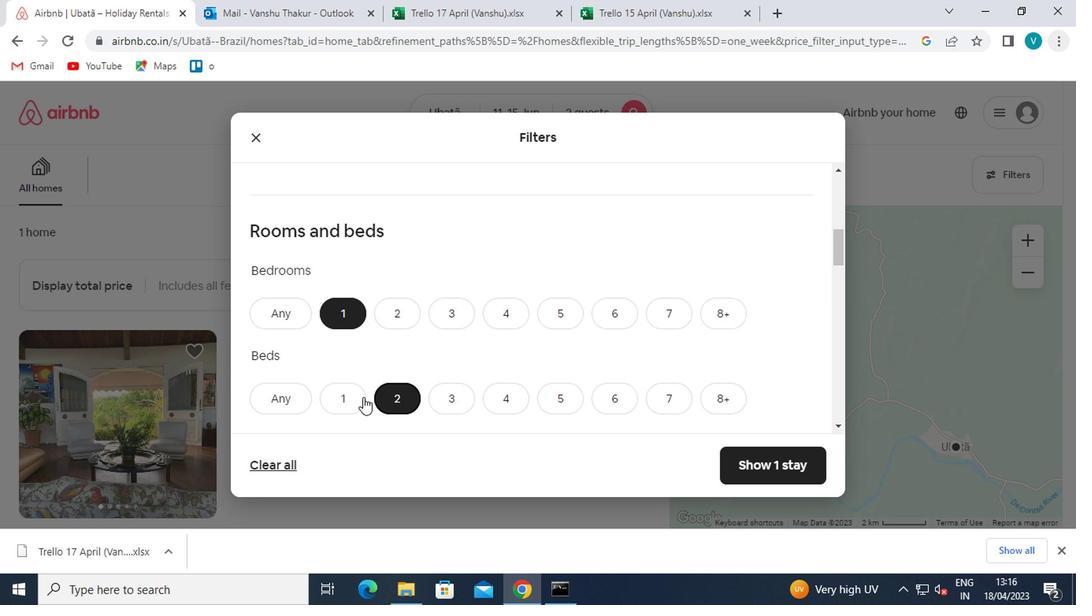 
Action: Mouse scrolled (360, 395) with delta (0, 0)
Screenshot: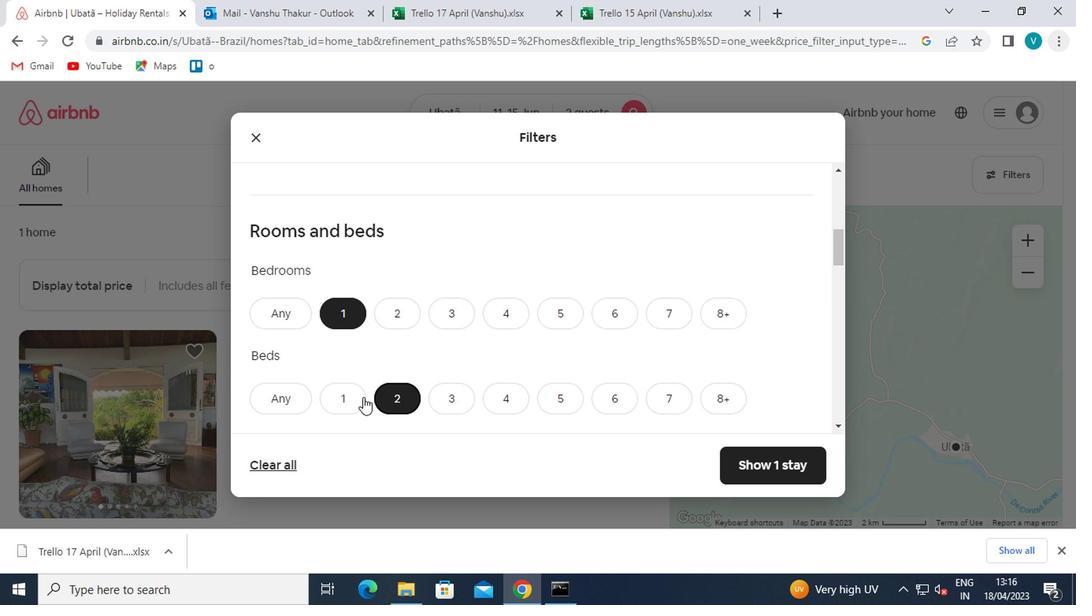 
Action: Mouse scrolled (360, 395) with delta (0, 0)
Screenshot: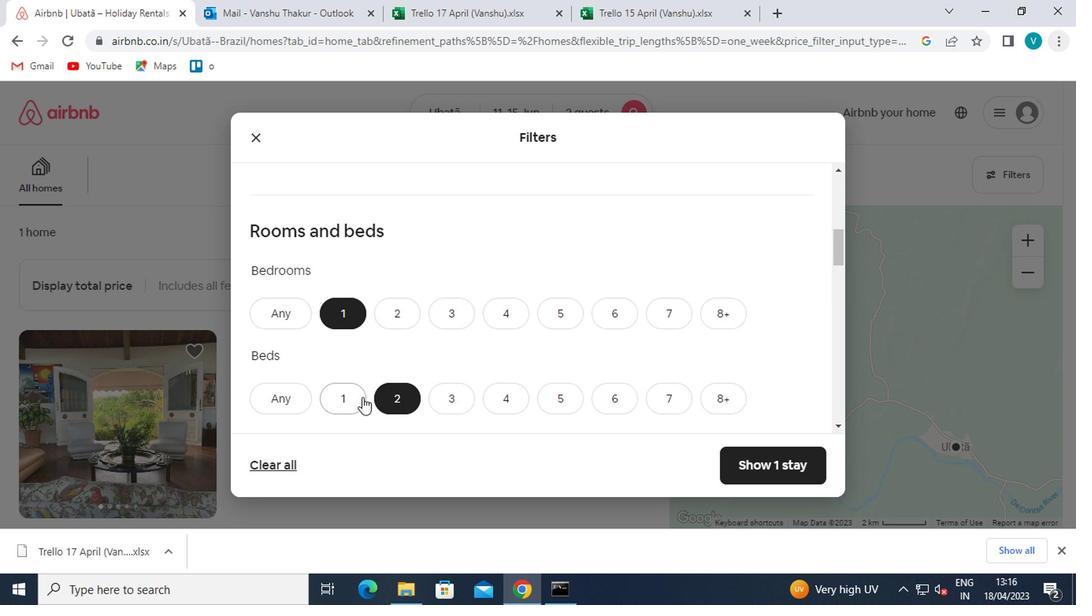 
Action: Mouse moved to (343, 326)
Screenshot: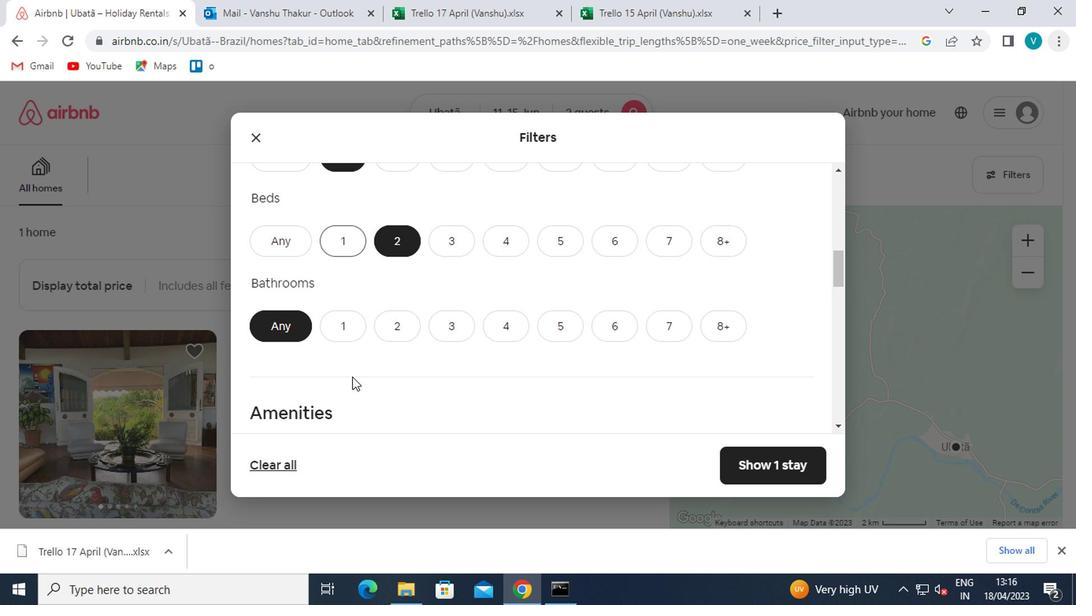 
Action: Mouse pressed left at (343, 326)
Screenshot: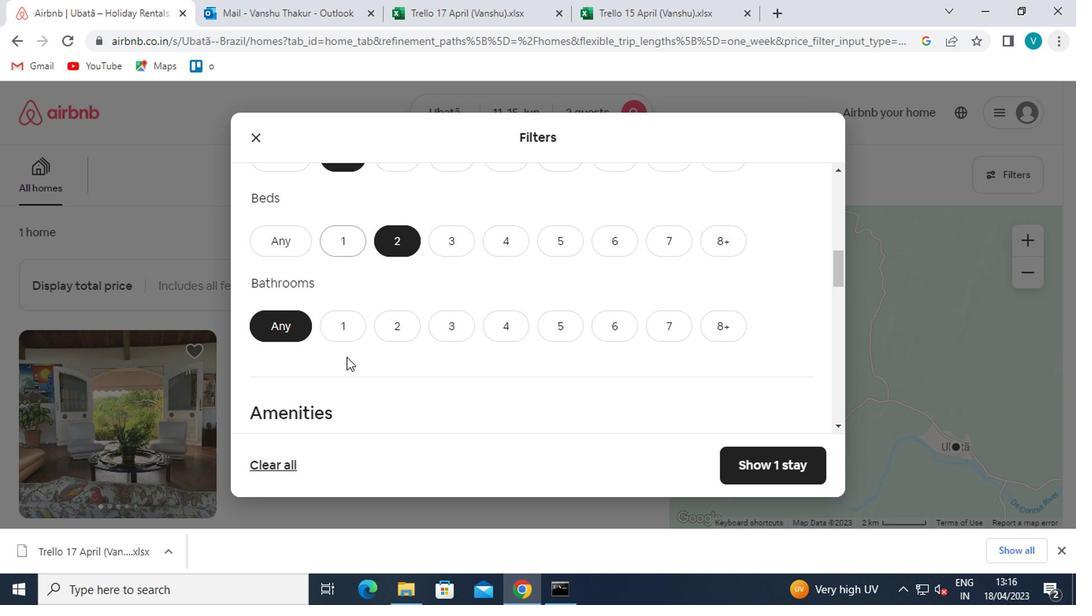
Action: Mouse moved to (343, 325)
Screenshot: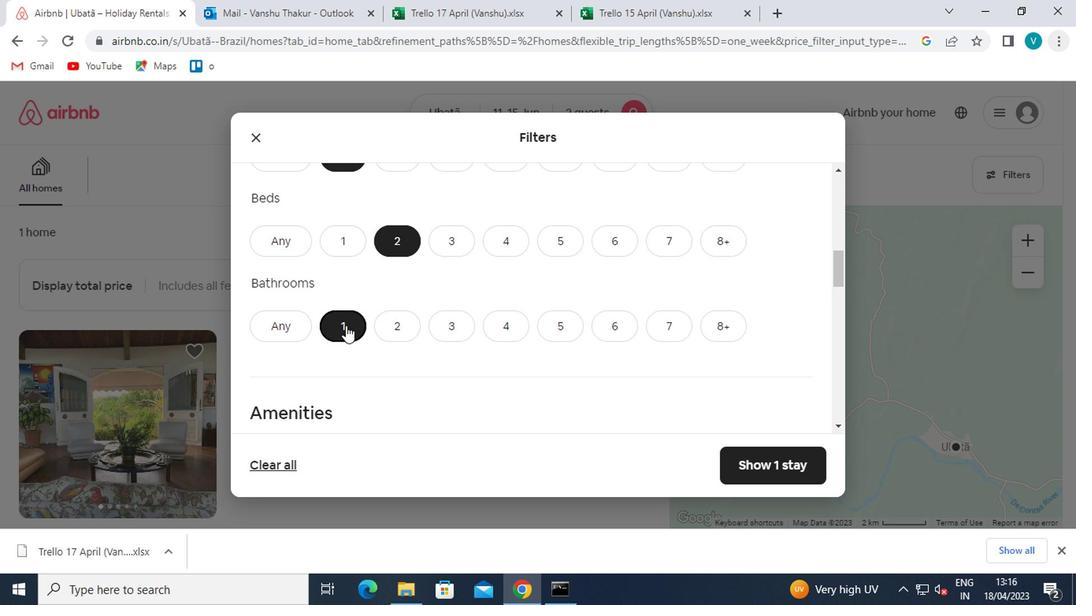 
Action: Mouse scrolled (343, 324) with delta (0, 0)
Screenshot: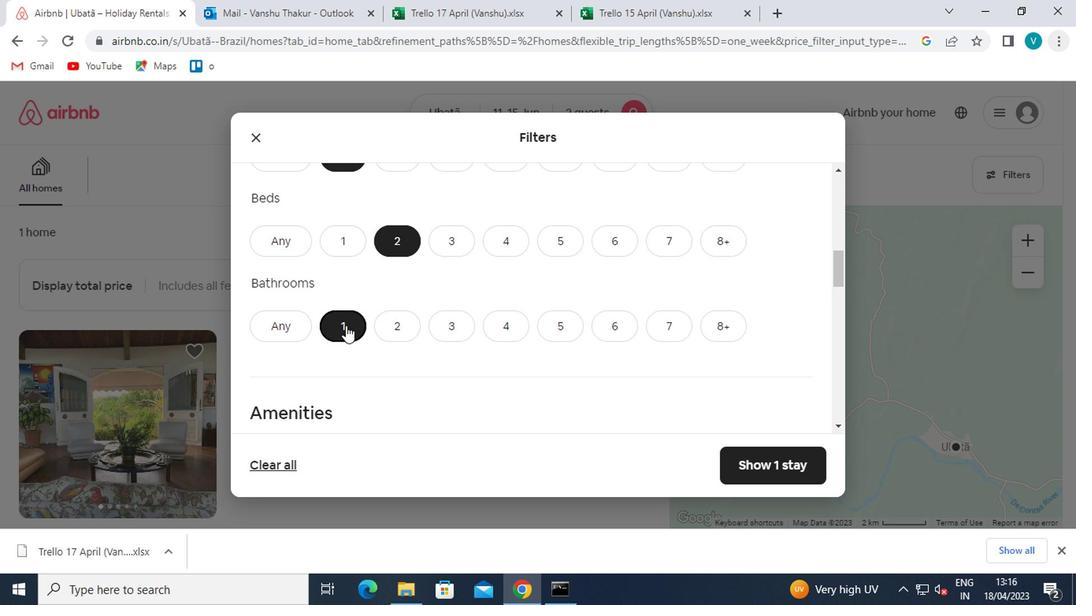 
Action: Mouse moved to (343, 325)
Screenshot: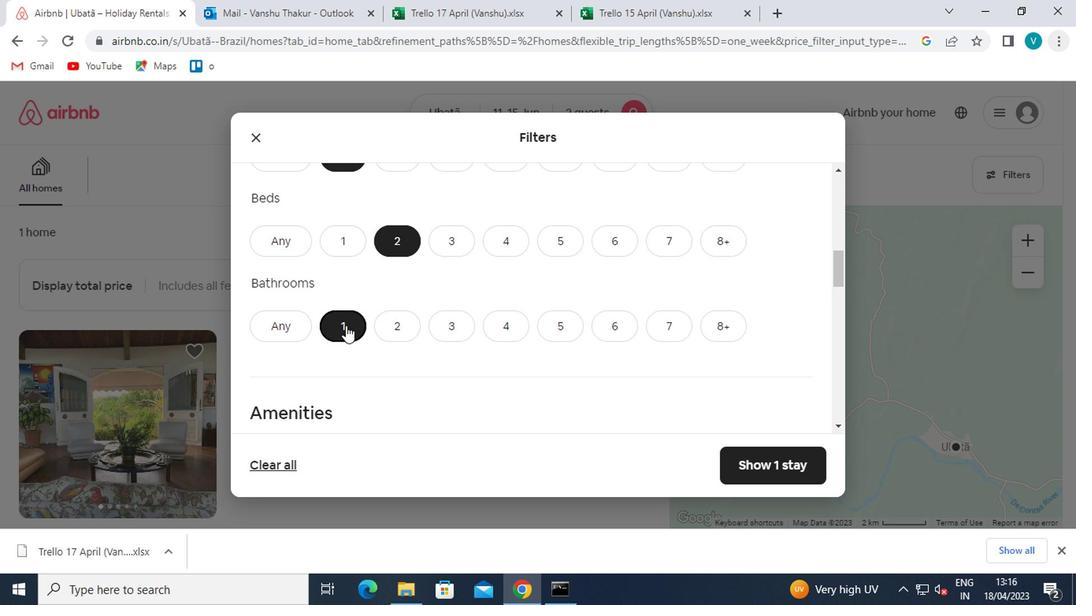 
Action: Mouse scrolled (343, 324) with delta (0, 0)
Screenshot: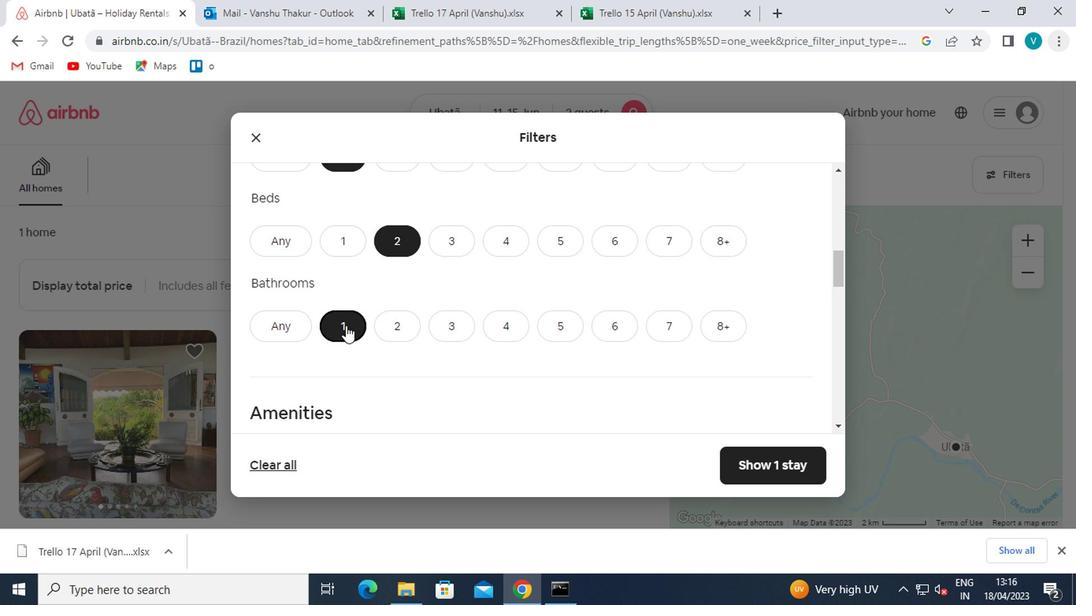 
Action: Mouse moved to (344, 325)
Screenshot: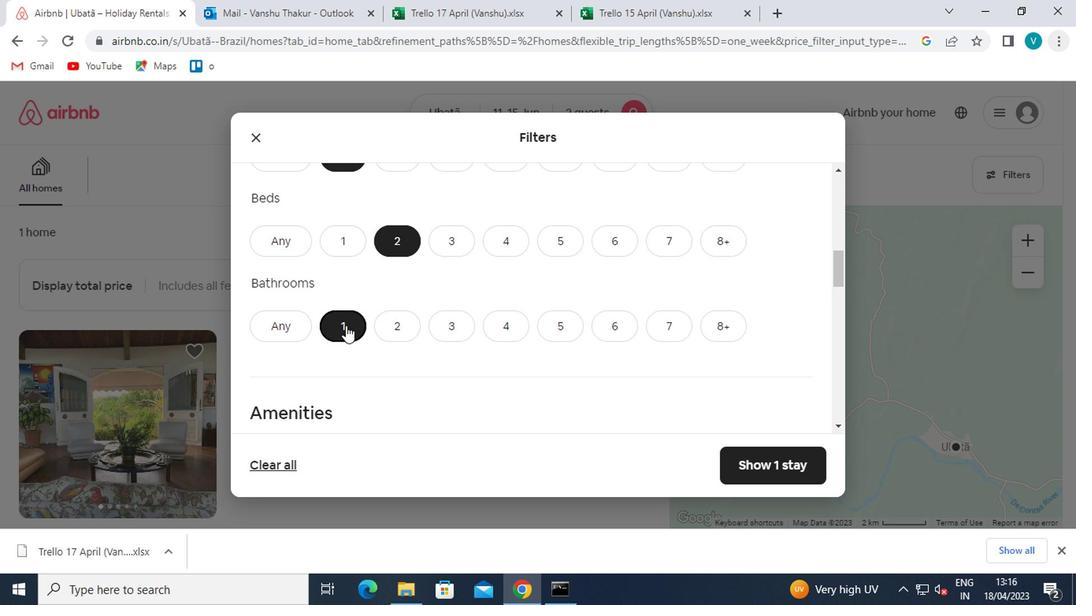 
Action: Mouse scrolled (344, 324) with delta (0, 0)
Screenshot: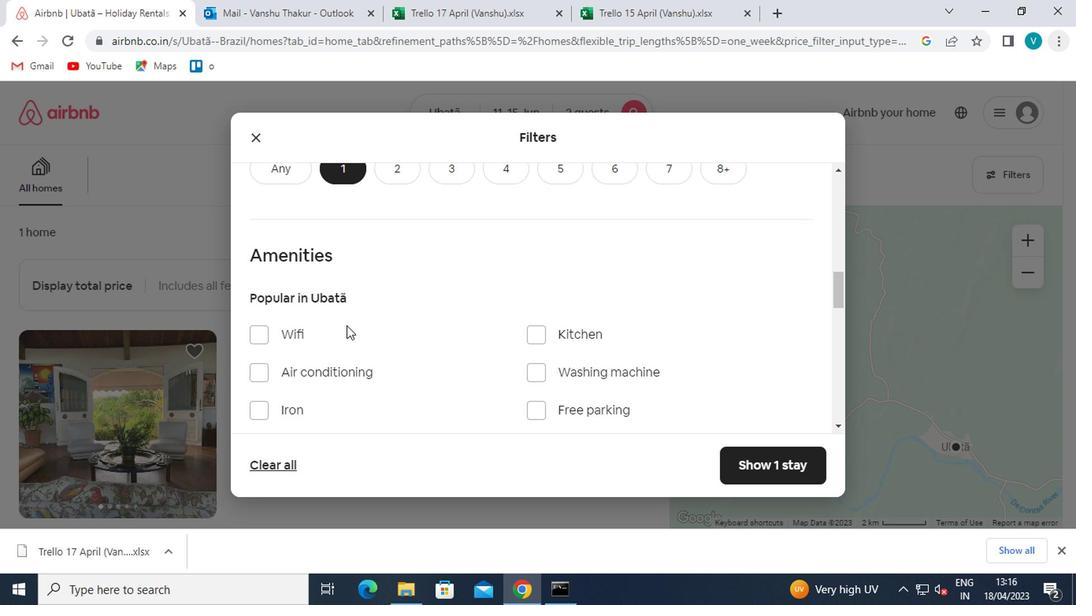 
Action: Mouse scrolled (344, 325) with delta (0, 0)
Screenshot: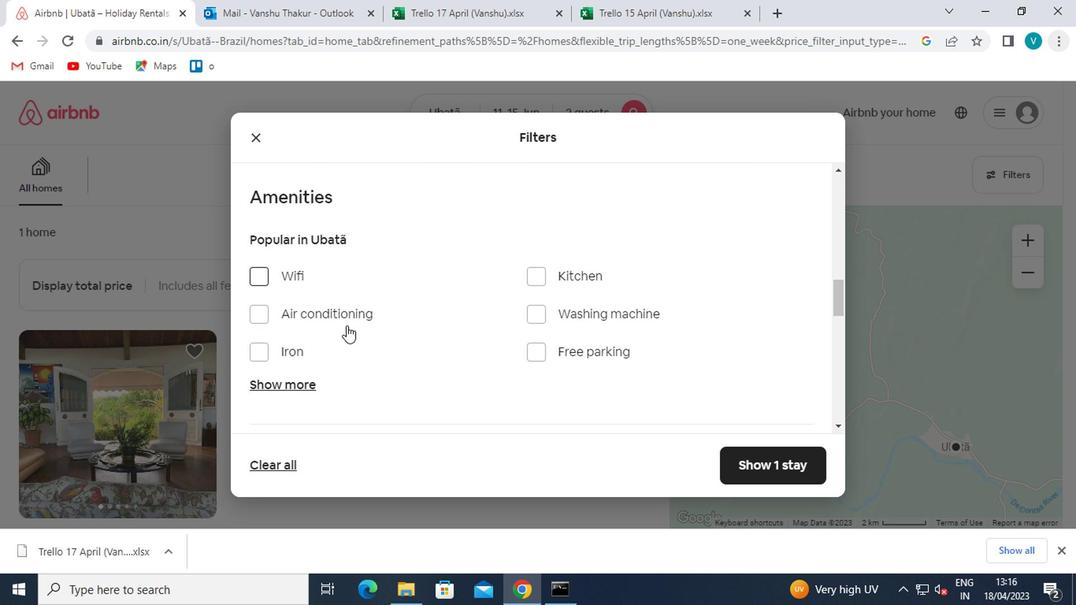 
Action: Mouse scrolled (344, 325) with delta (0, 0)
Screenshot: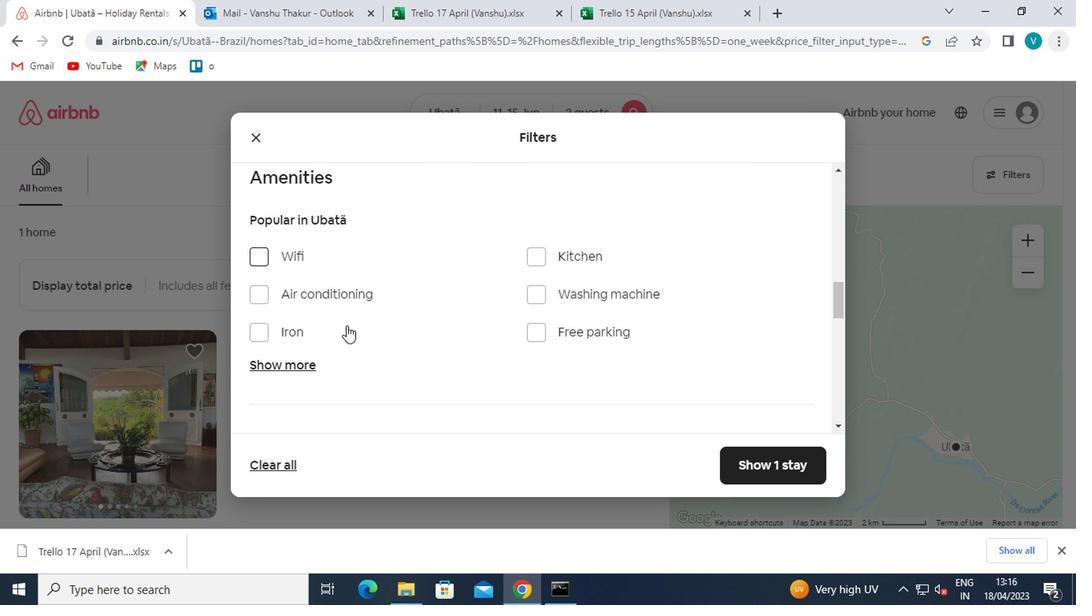 
Action: Mouse moved to (345, 325)
Screenshot: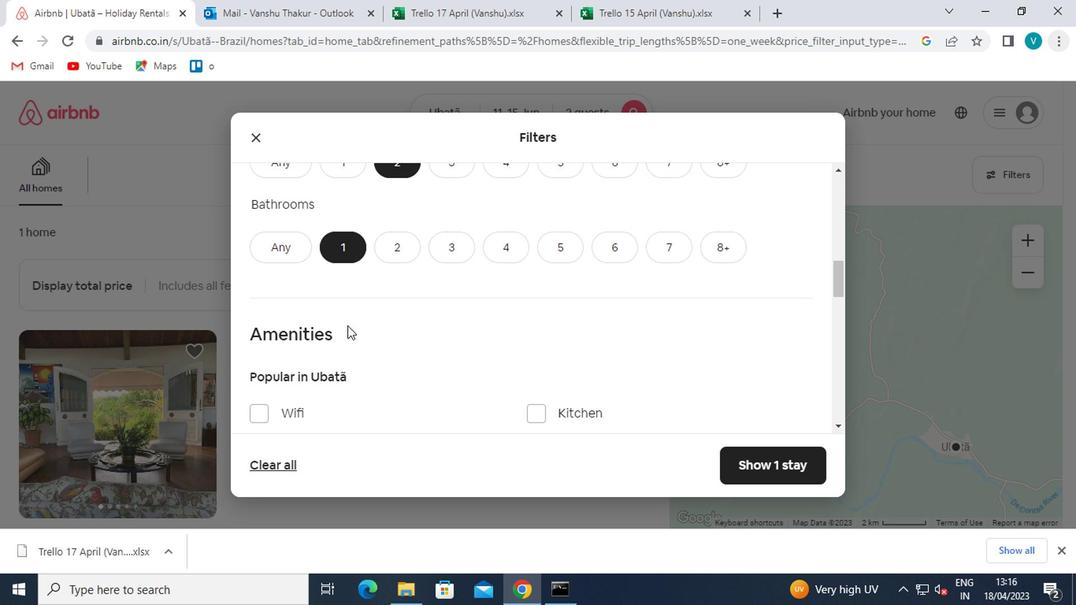 
Action: Mouse scrolled (345, 324) with delta (0, 0)
Screenshot: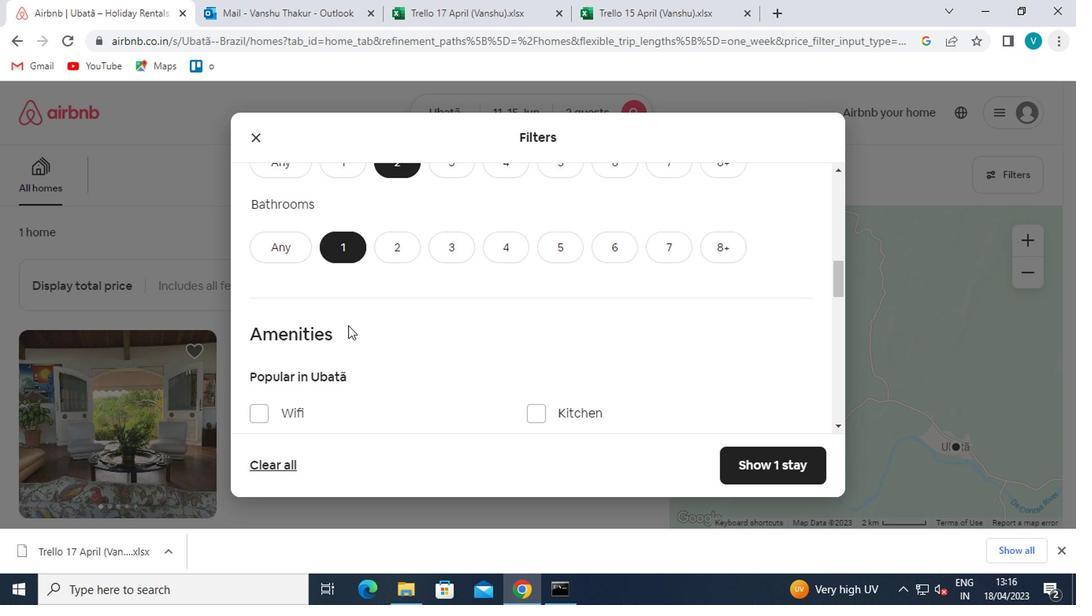 
Action: Mouse scrolled (345, 324) with delta (0, 0)
Screenshot: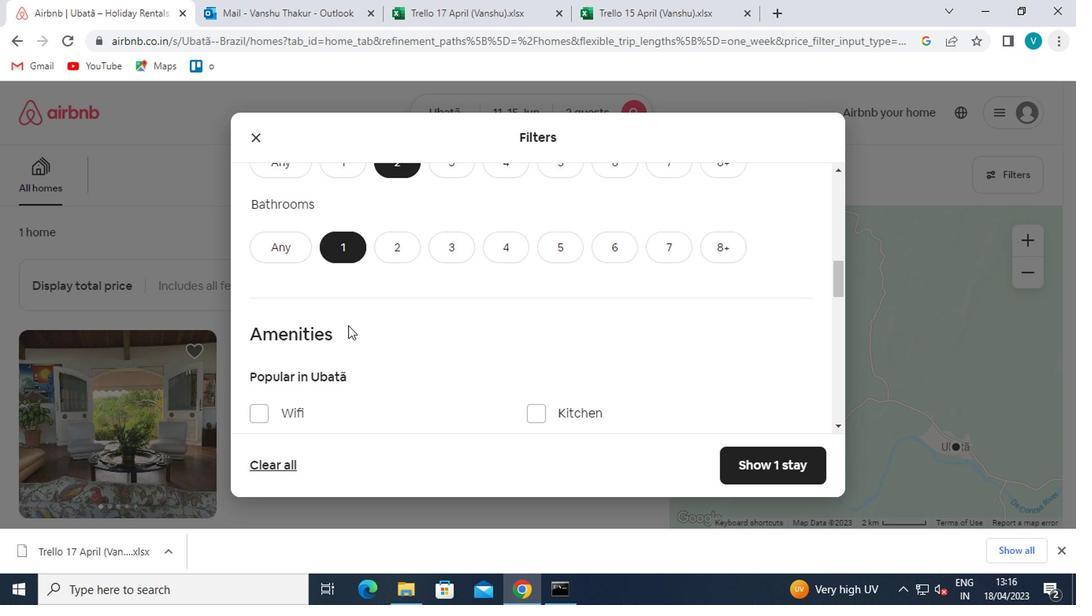 
Action: Mouse moved to (532, 288)
Screenshot: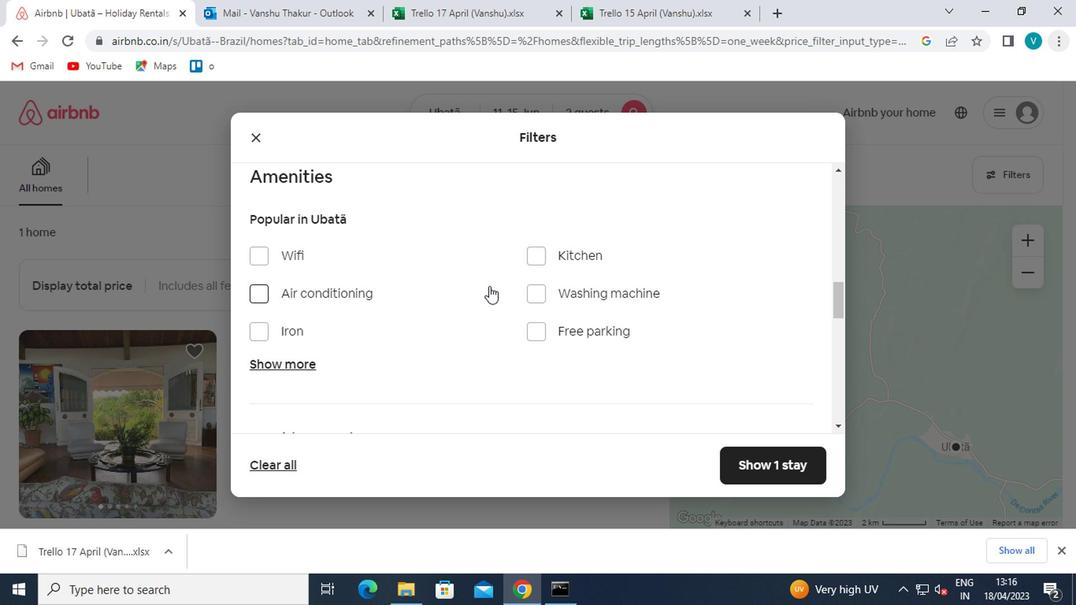 
Action: Mouse pressed left at (532, 288)
Screenshot: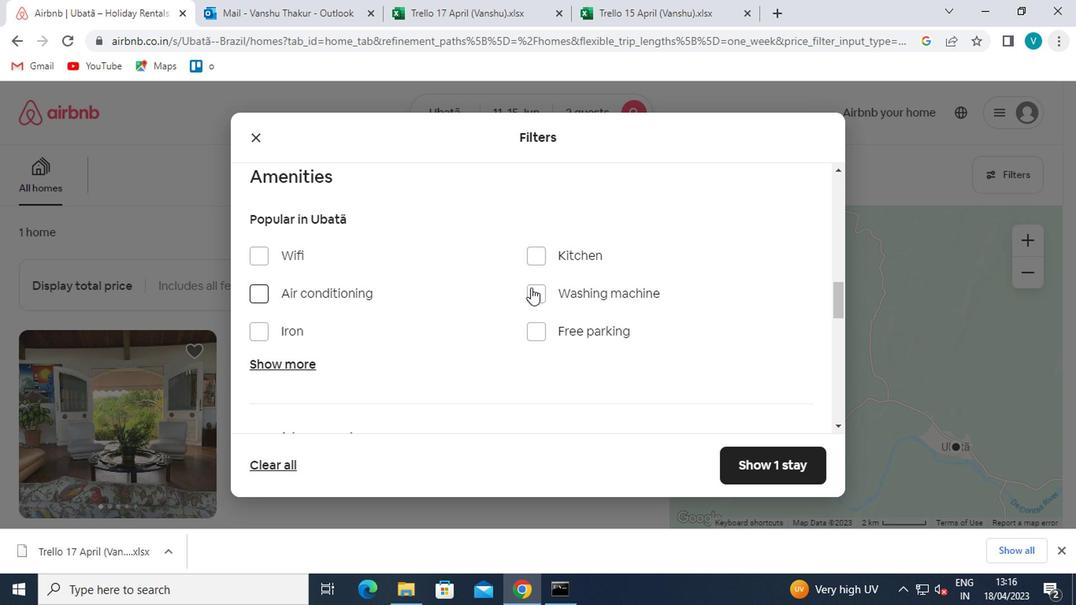 
Action: Mouse moved to (533, 288)
Screenshot: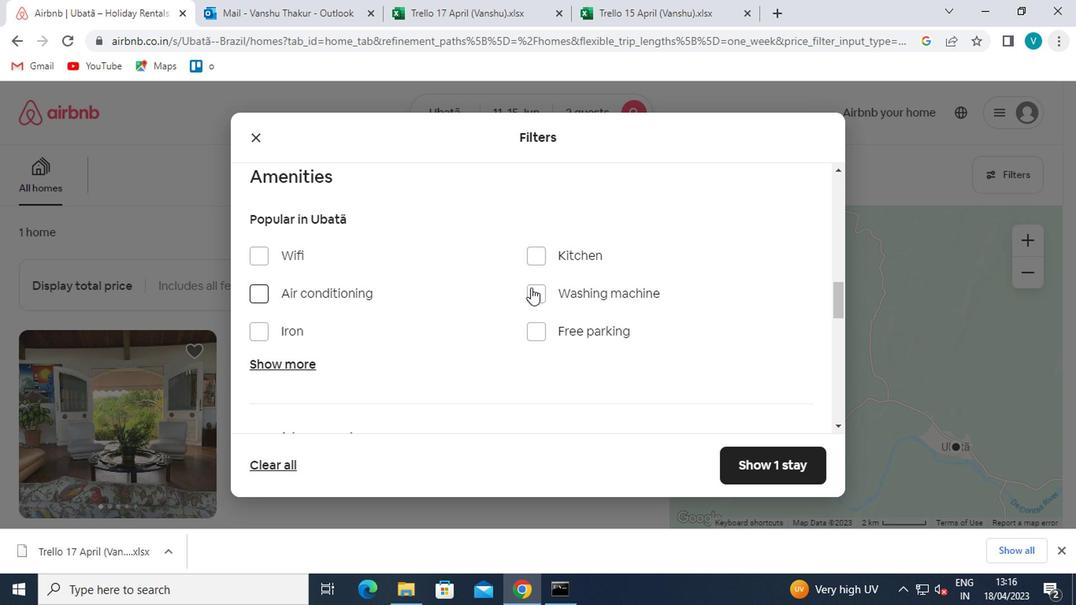 
Action: Mouse scrolled (533, 288) with delta (0, 0)
Screenshot: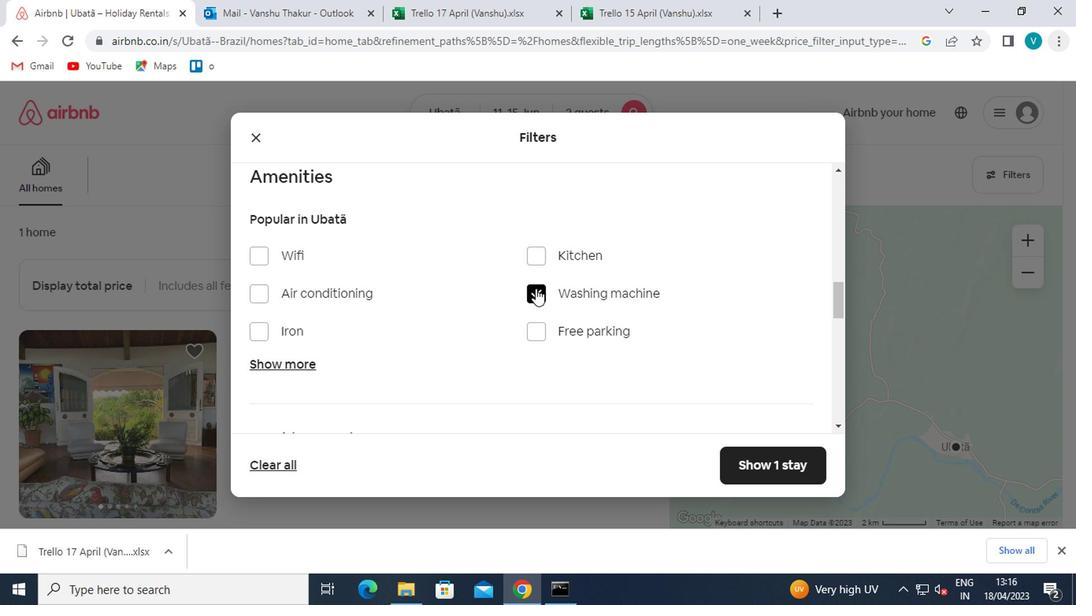 
Action: Mouse scrolled (533, 288) with delta (0, 0)
Screenshot: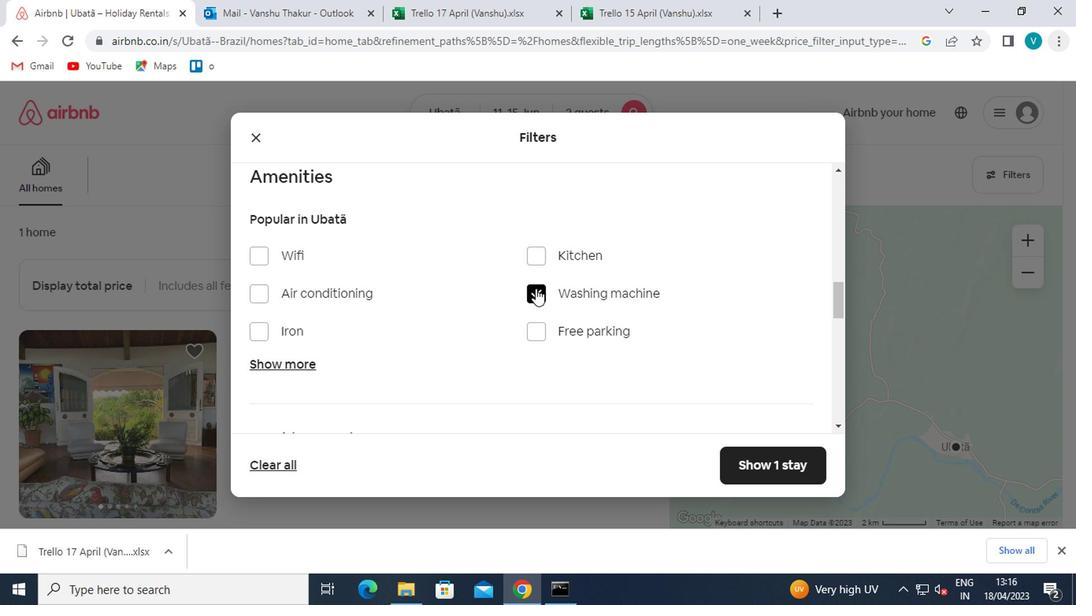 
Action: Mouse scrolled (533, 288) with delta (0, 0)
Screenshot: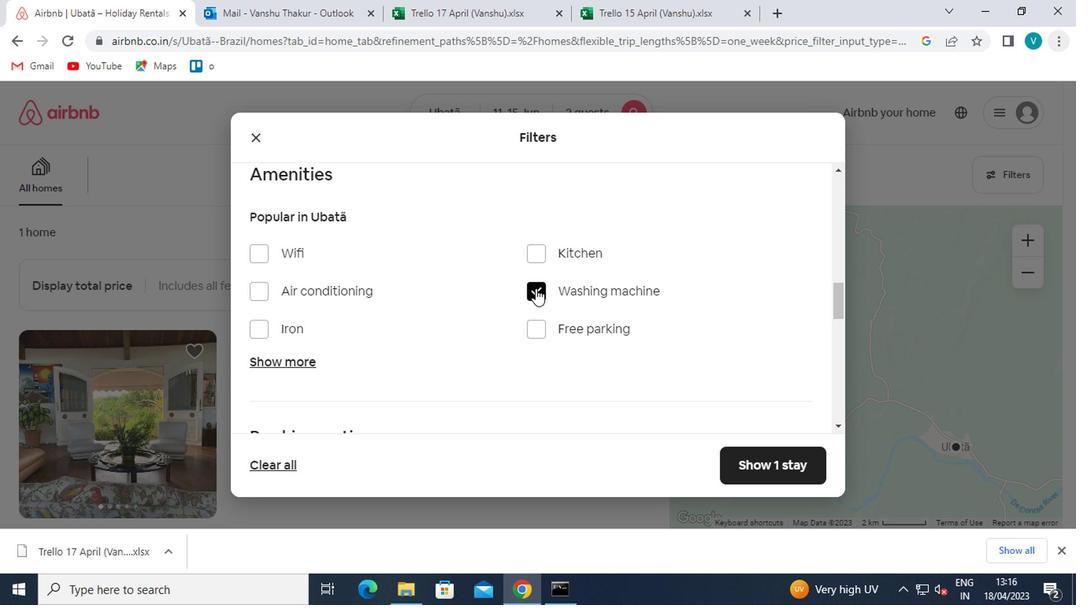 
Action: Mouse moved to (805, 310)
Screenshot: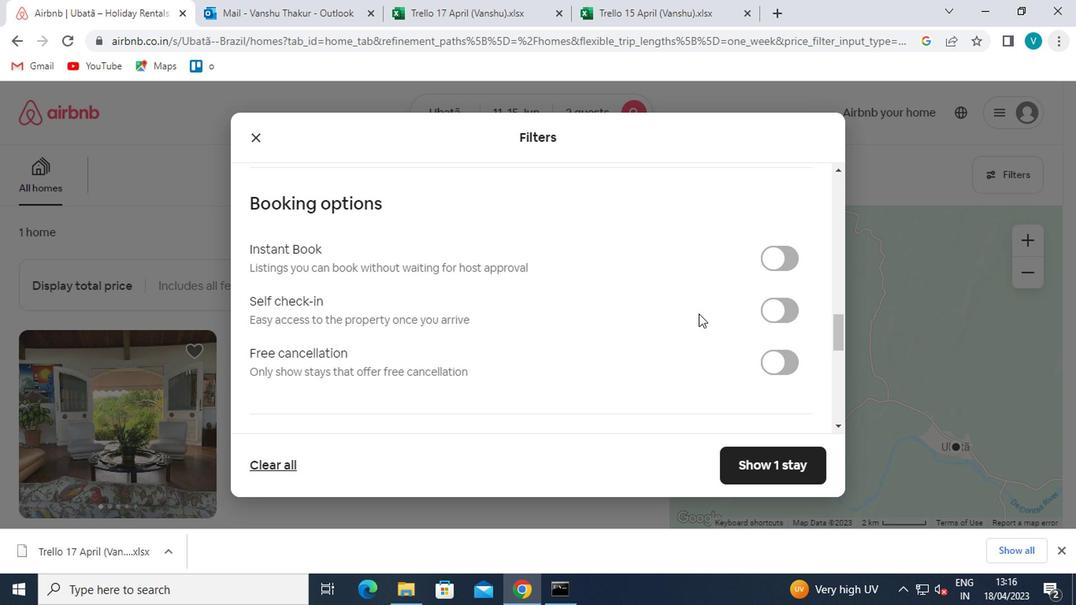 
Action: Mouse pressed left at (805, 310)
Screenshot: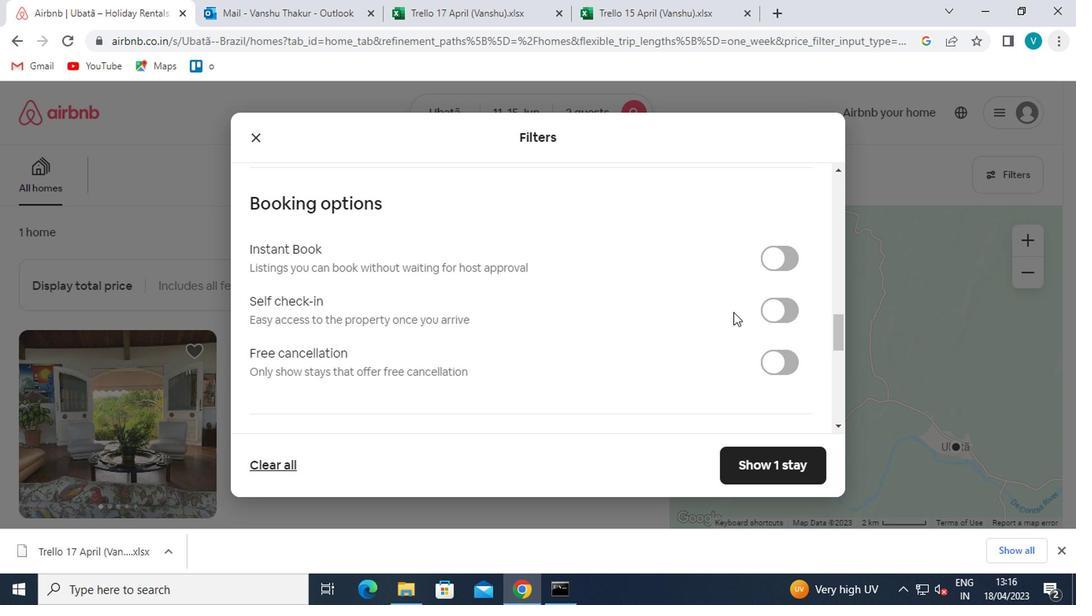 
Action: Mouse moved to (771, 310)
Screenshot: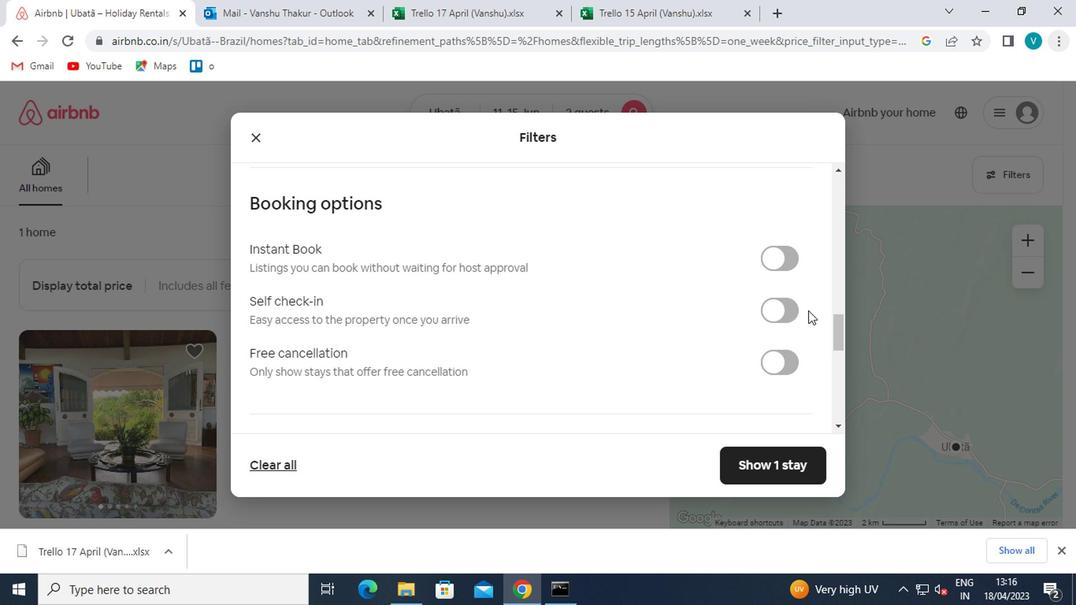 
Action: Mouse pressed left at (771, 310)
Screenshot: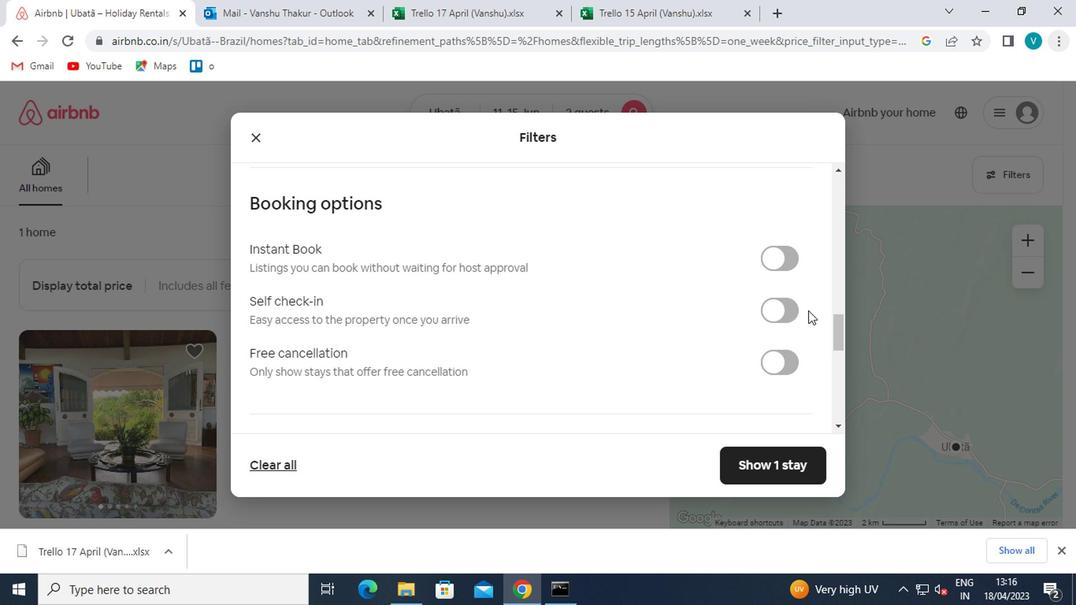 
Action: Mouse moved to (589, 345)
Screenshot: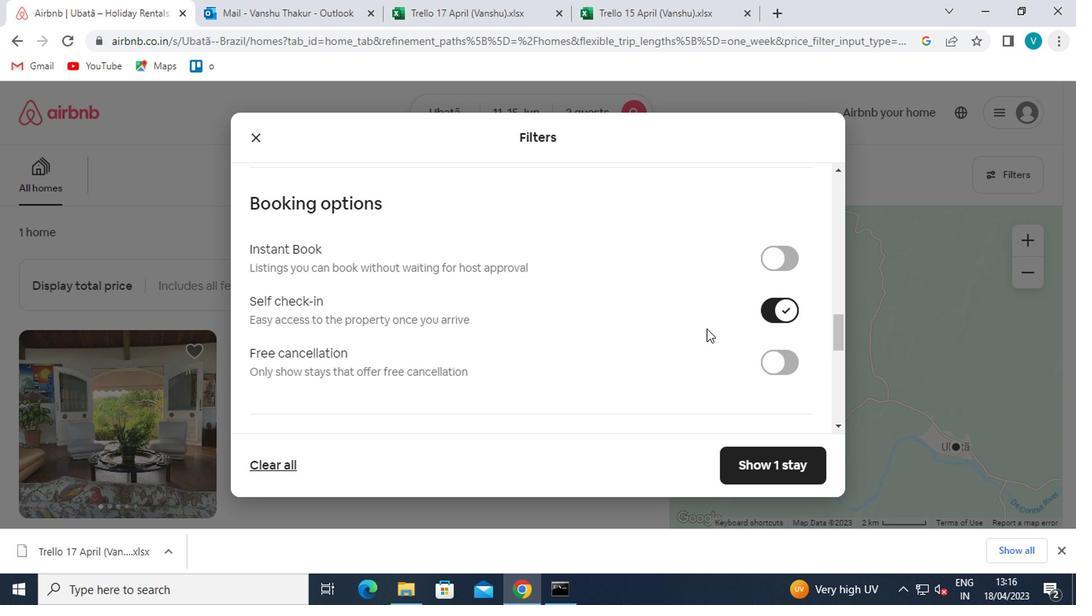 
Action: Mouse scrolled (589, 345) with delta (0, 0)
Screenshot: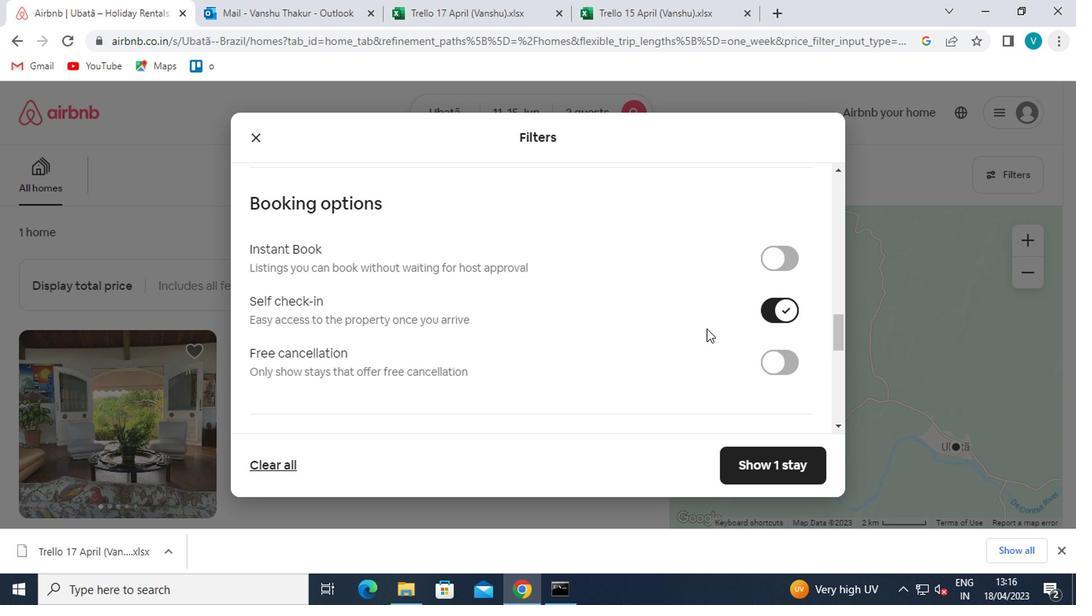 
Action: Mouse moved to (586, 347)
Screenshot: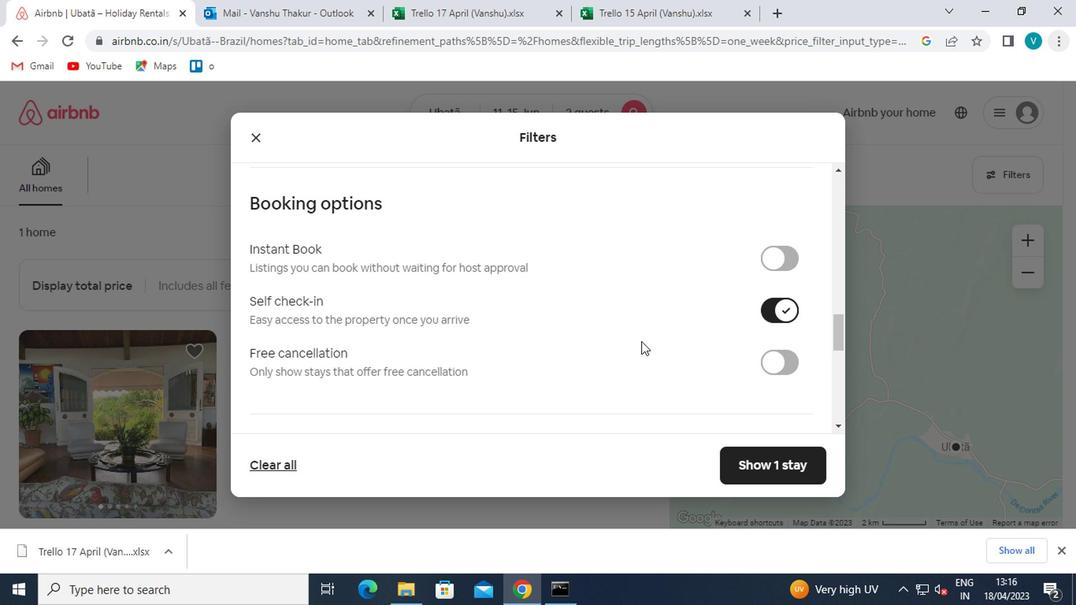 
Action: Mouse scrolled (586, 345) with delta (0, -1)
Screenshot: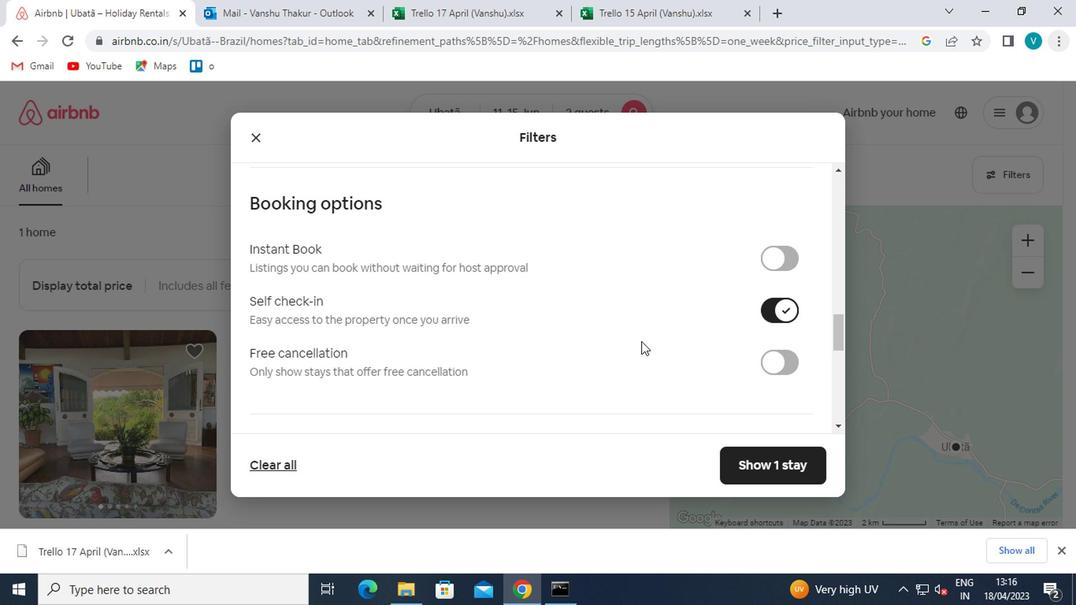 
Action: Mouse moved to (529, 353)
Screenshot: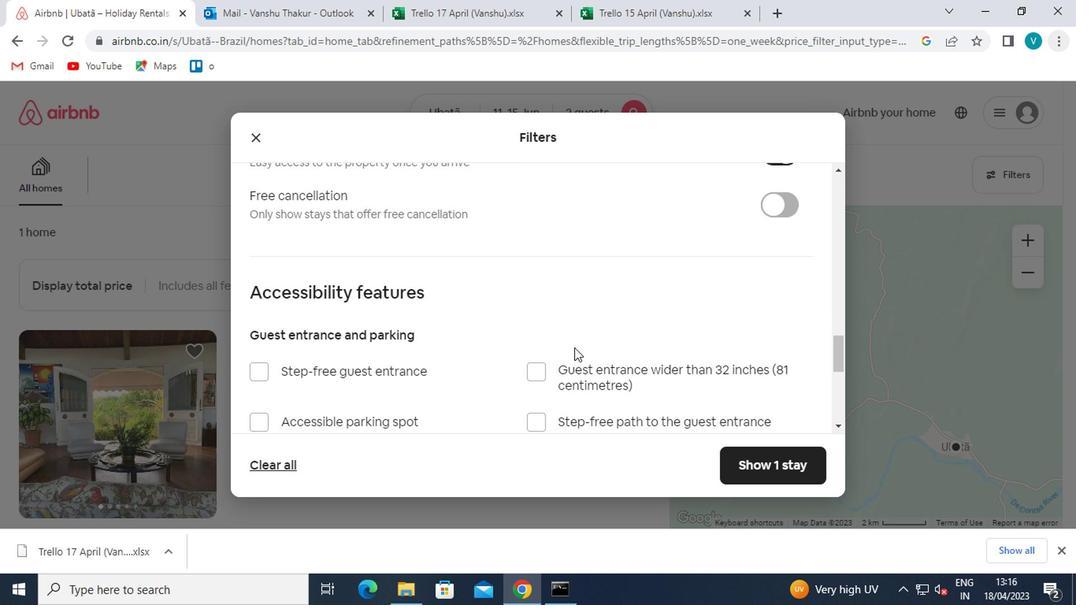 
Action: Mouse scrolled (529, 353) with delta (0, 0)
Screenshot: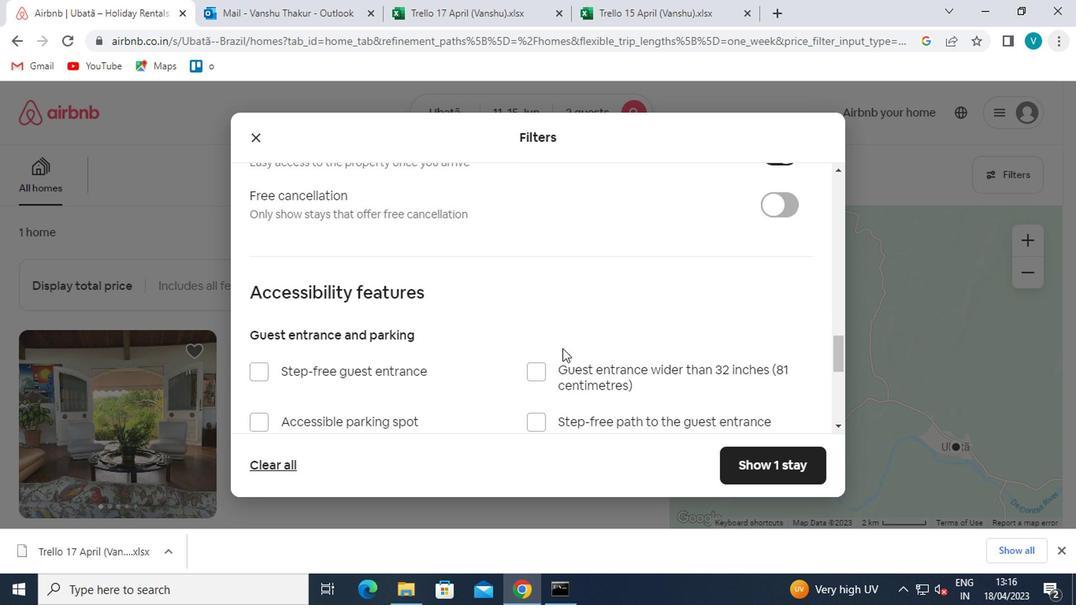 
Action: Mouse moved to (526, 355)
Screenshot: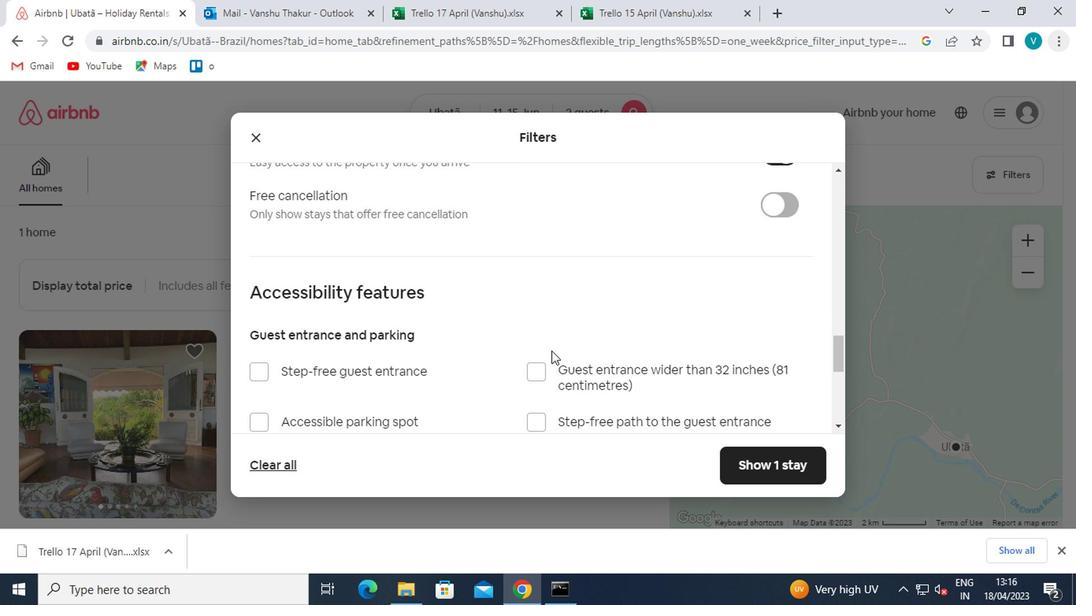 
Action: Mouse scrolled (526, 355) with delta (0, 0)
Screenshot: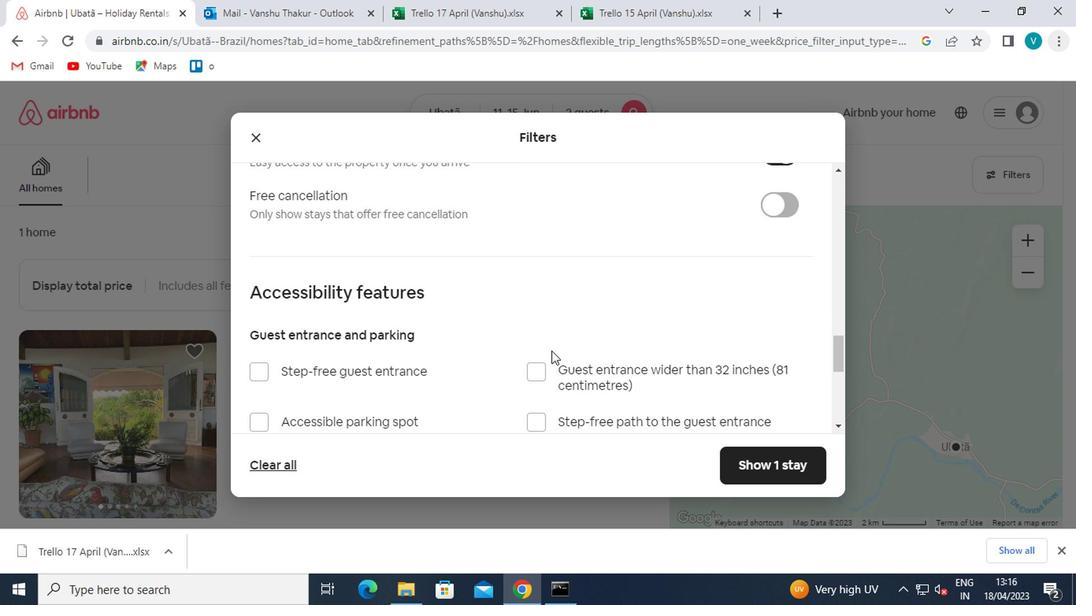 
Action: Mouse moved to (524, 357)
Screenshot: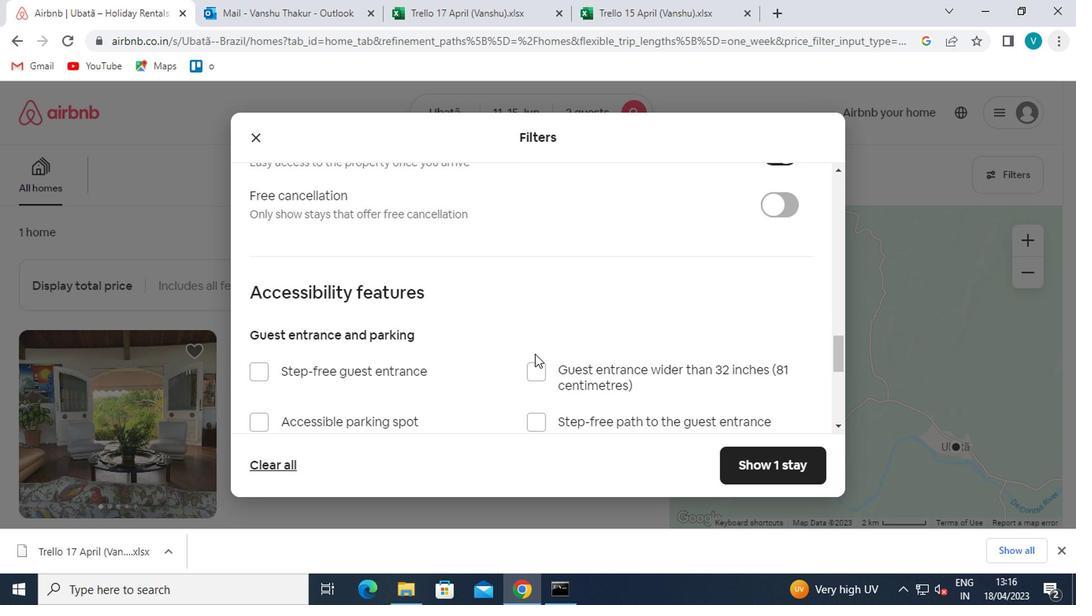 
Action: Mouse scrolled (524, 357) with delta (0, 0)
Screenshot: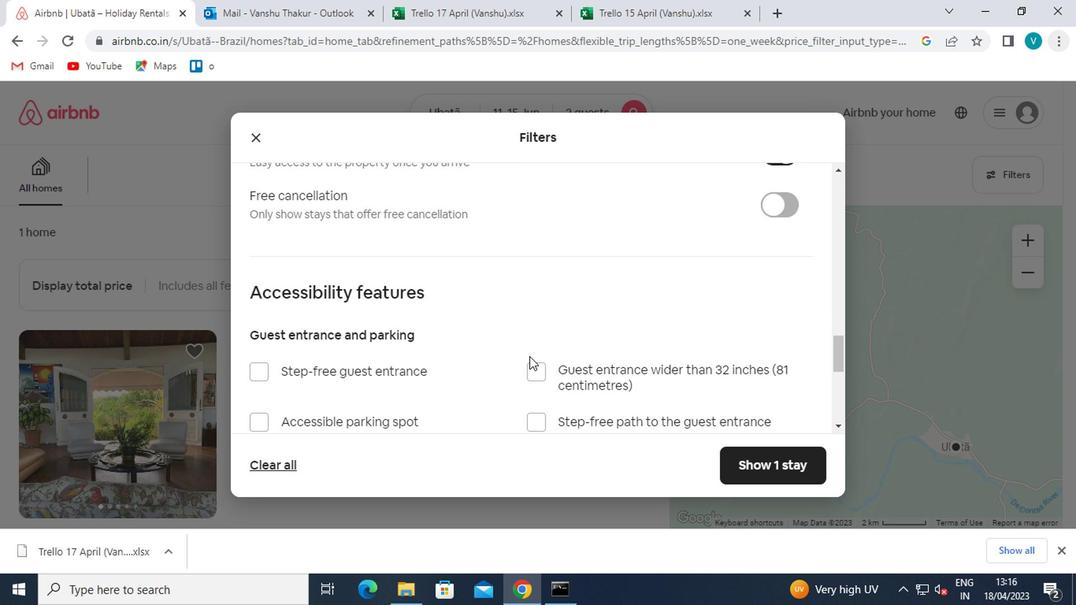 
Action: Mouse moved to (524, 357)
Screenshot: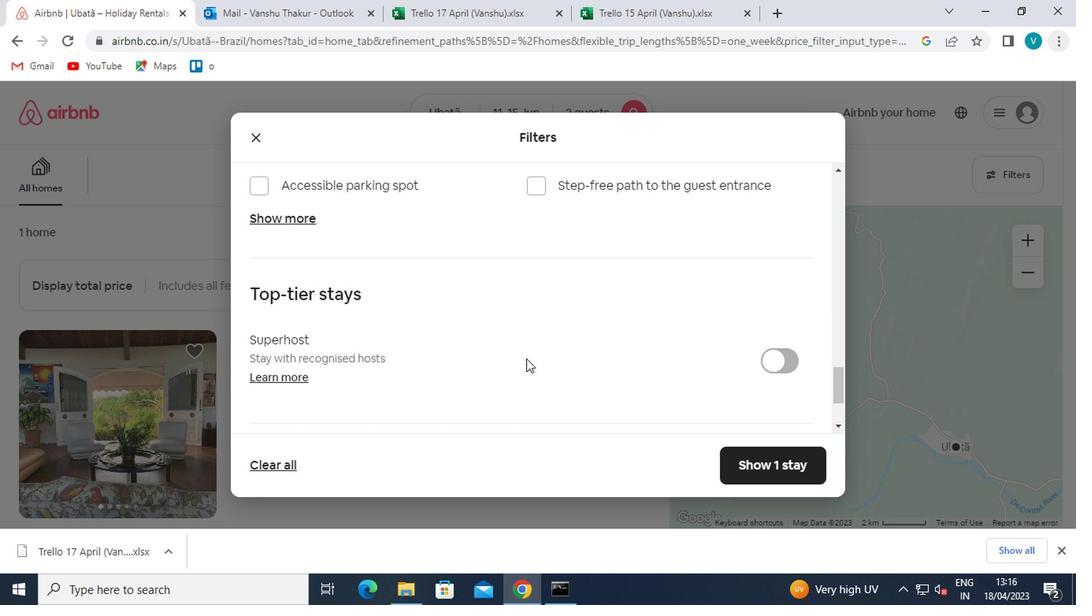 
Action: Mouse scrolled (524, 355) with delta (0, -1)
Screenshot: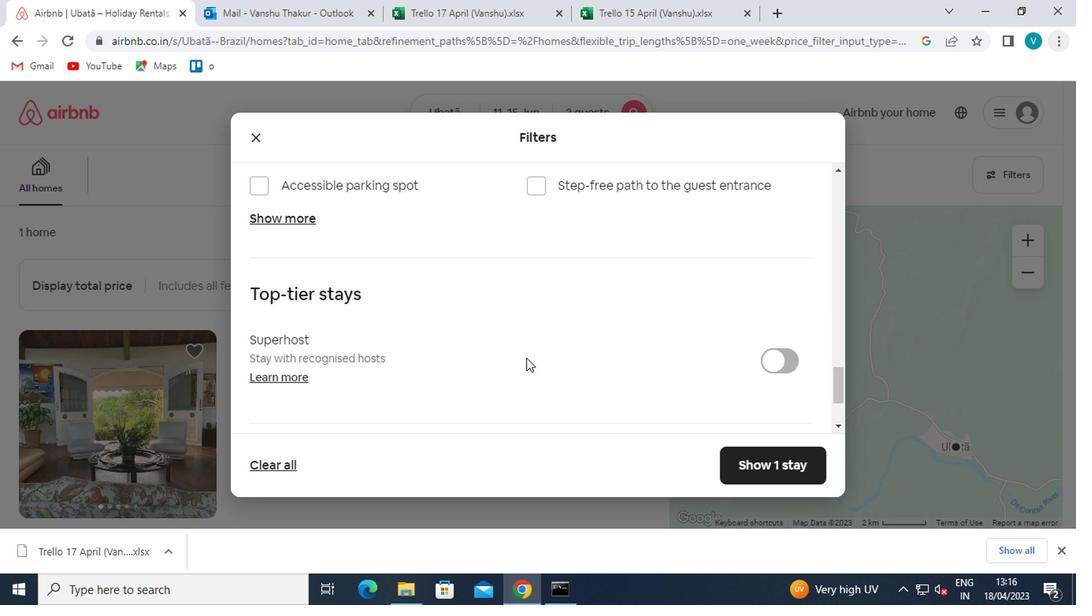 
Action: Mouse moved to (524, 357)
Screenshot: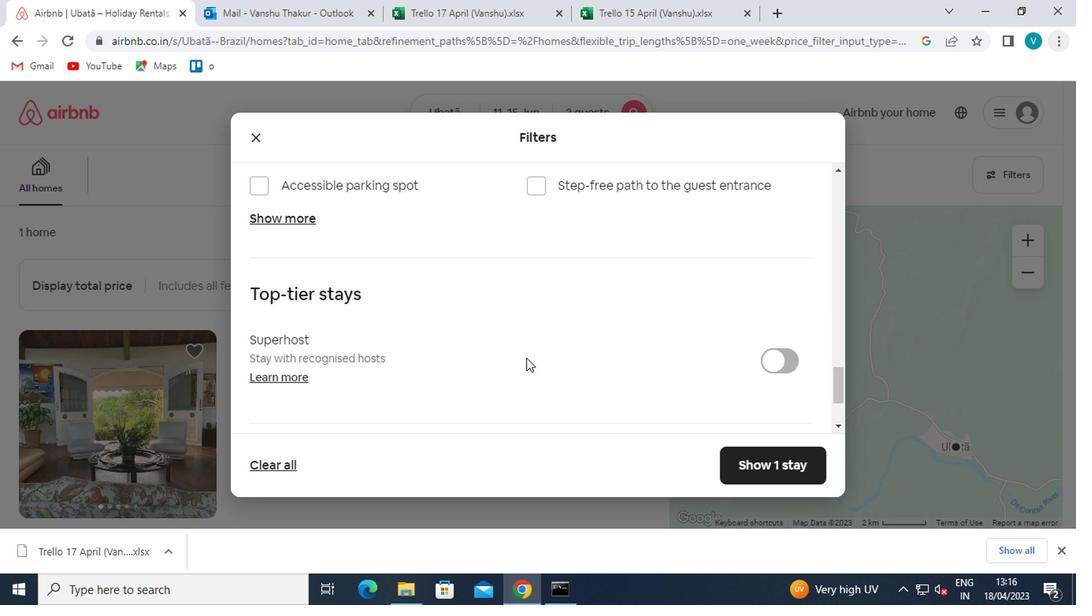 
Action: Mouse scrolled (524, 355) with delta (0, -1)
Screenshot: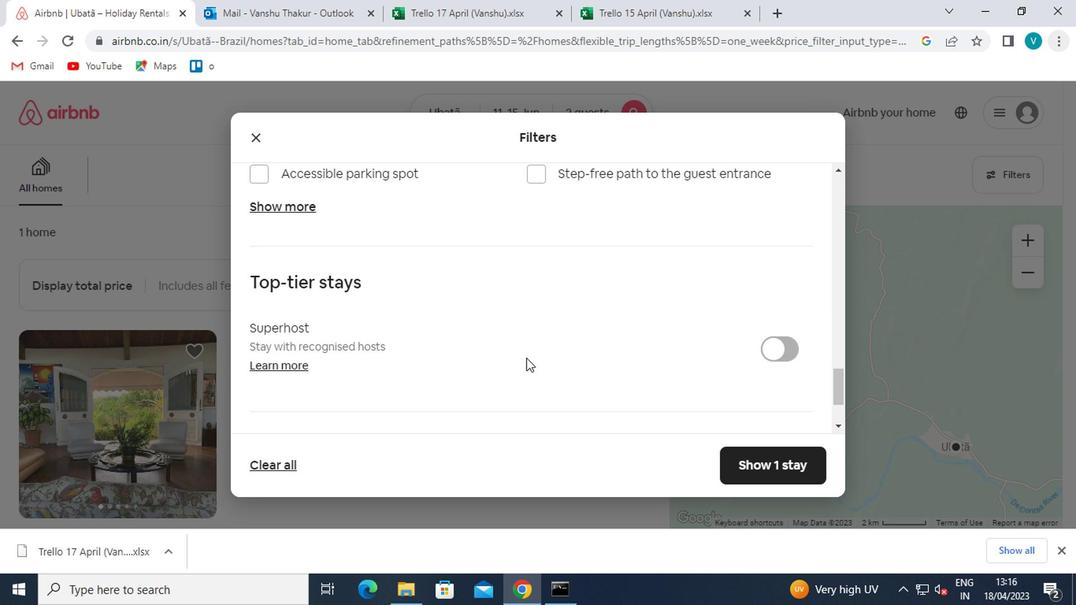 
Action: Mouse scrolled (524, 355) with delta (0, -1)
Screenshot: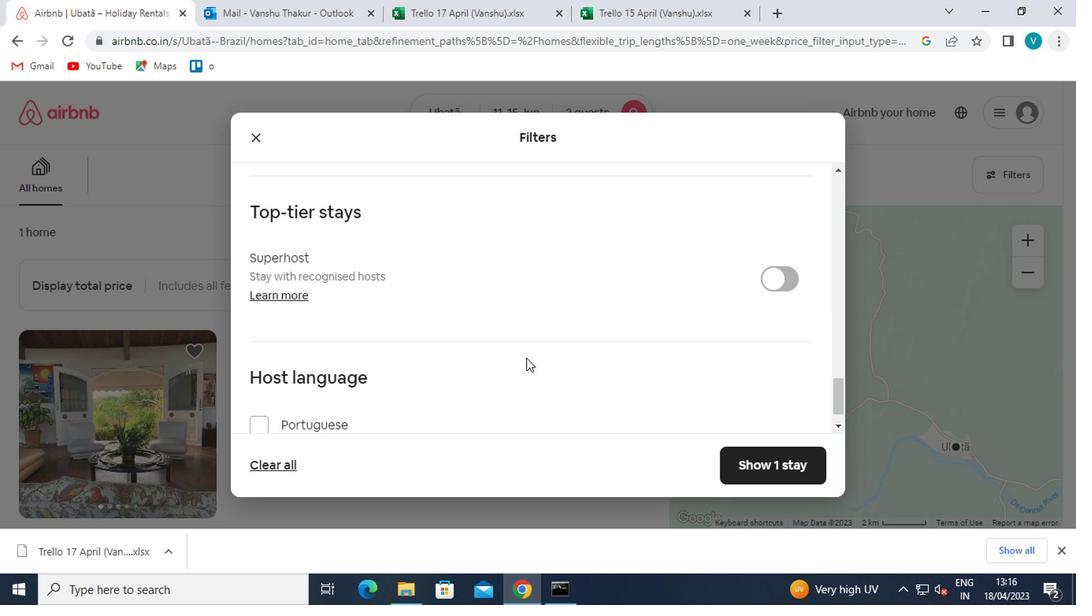 
Action: Mouse moved to (754, 451)
Screenshot: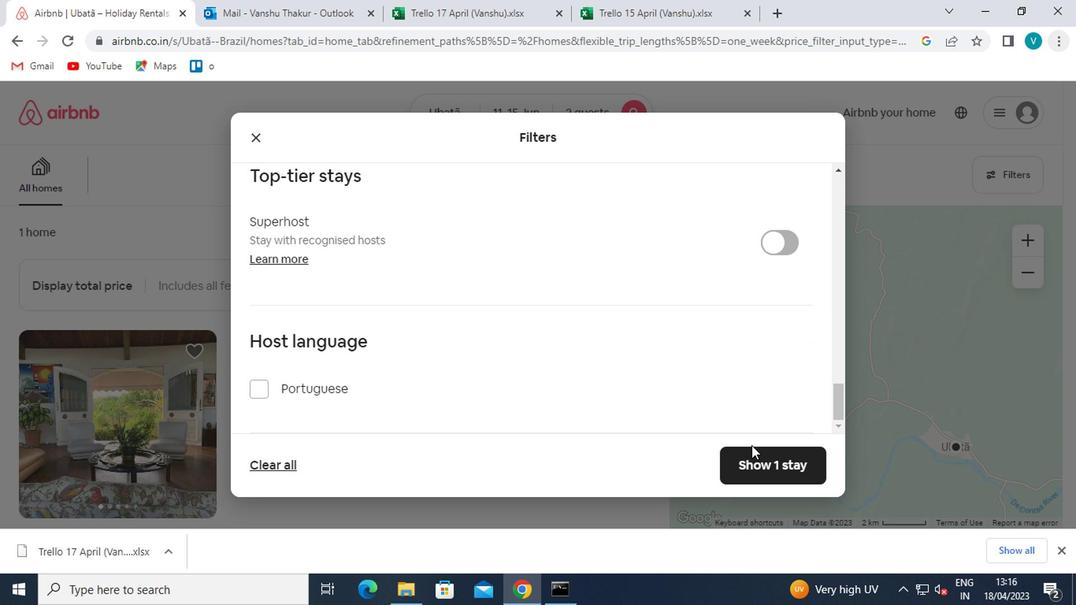 
Action: Mouse pressed left at (754, 451)
Screenshot: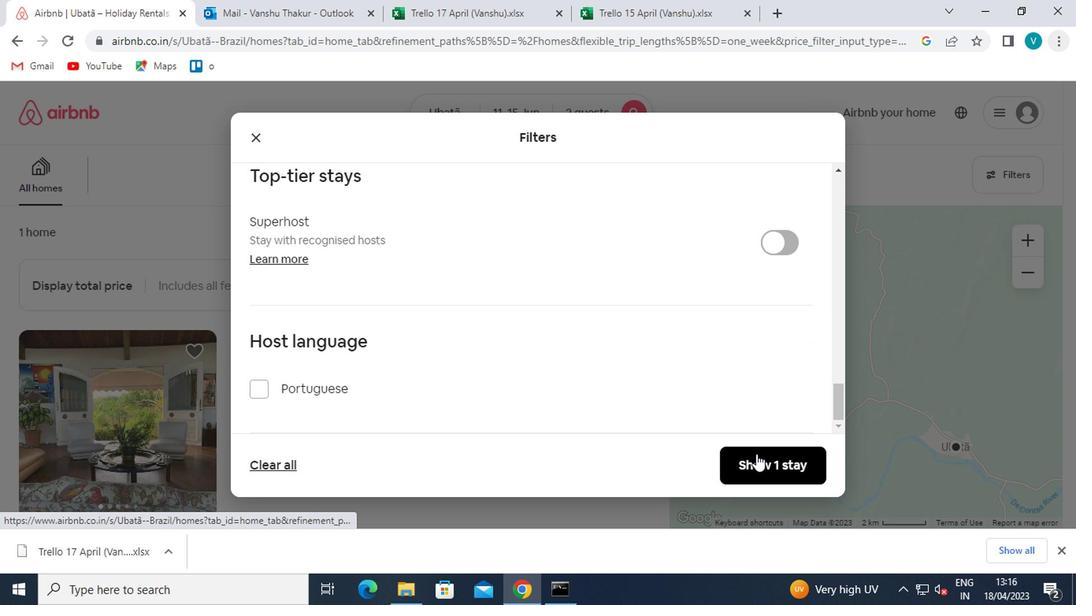 
Action: Mouse moved to (593, 312)
Screenshot: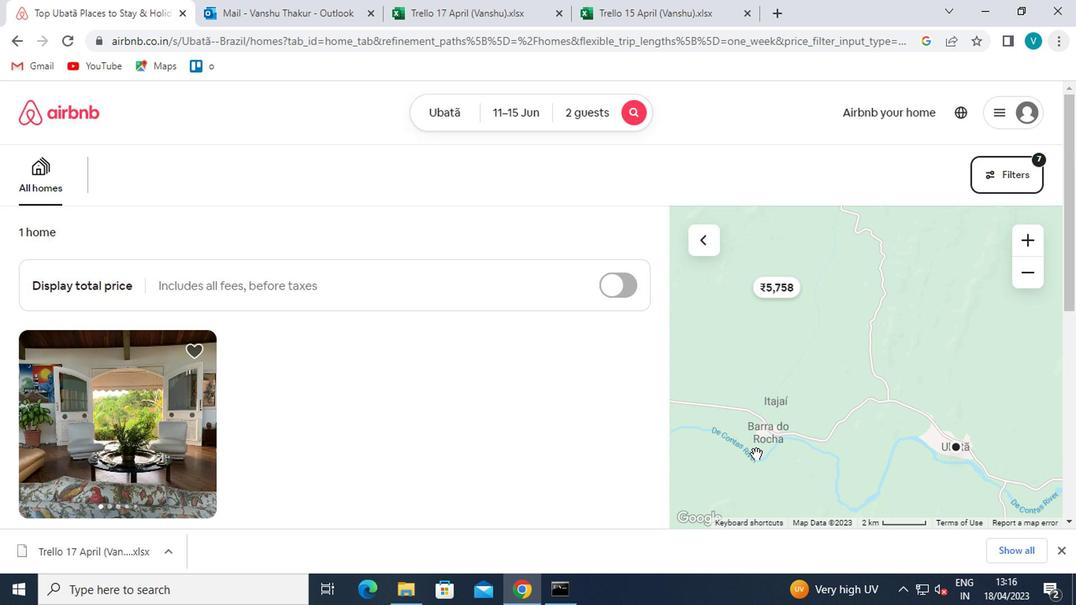 
